 Task: Create new invoice with Date Opened :30-Apr-23, Select Customer: Nori Sushi, Terms: Payment Term 2. Make invoice entry for item-1 with Date: 30-Apr-23, Description: Oreo Cookies King Size_x000D_
, Action: Material, Income Account: Income:Sales, Quantity: 2, Unit Price: 9.4, Discount $: 0.98. Make entry for item-2 with Date: 30-Apr-23, Description: Grandma's Peanut Butter Cookie_x000D_
, Action: Material, Income Account: Income:Sales, Quantity: 1, Unit Price: 9.4, Discount $: 1.98. Make entry for item-3 with Date: 30-Apr-23, Description: Apothic Blend, Action: Material, Income Account: Income:Sales, Quantity: 1, Unit Price: 10.4, Discount $: 2.48. Write Notes: 'Looking forward to serving you again.'. Post Invoice with Post Date: 30-Apr-23, Post to Accounts: Assets:Accounts Receivable. Pay / Process Payment with Transaction Date: 15-May-23, Amount: 33.16, Transfer Account: Checking Account. Print Invoice, display notes by going to Option, then go to Display Tab and check 'Invoice Notes'.
Action: Mouse pressed left at (163, 34)
Screenshot: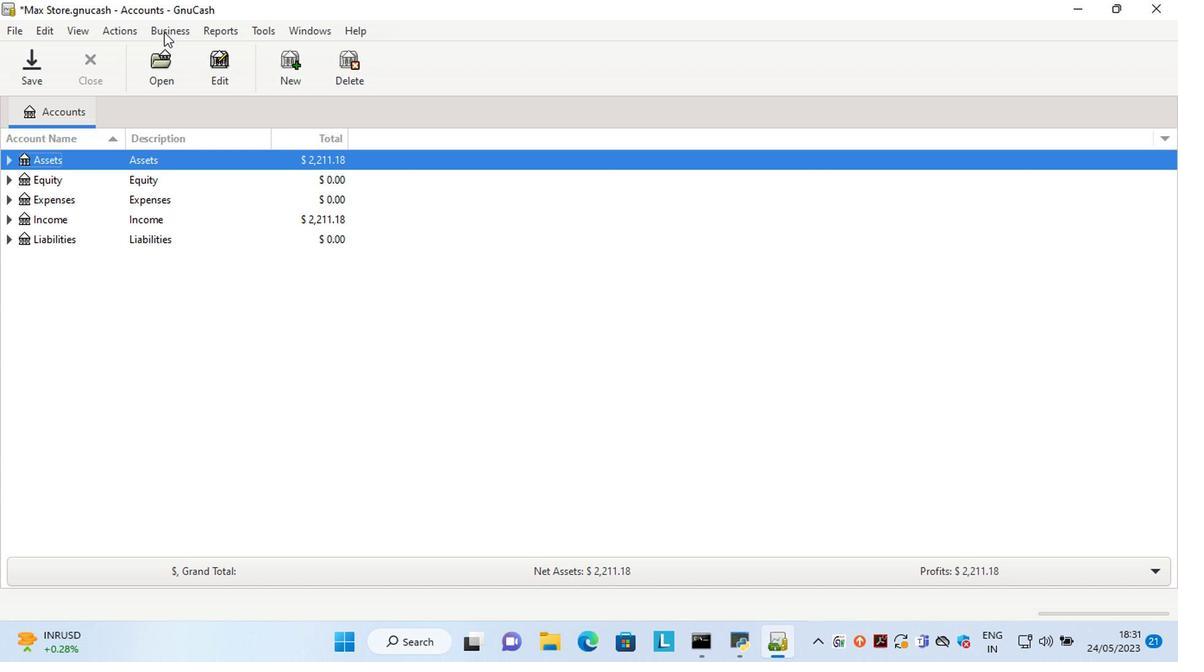 
Action: Mouse moved to (366, 117)
Screenshot: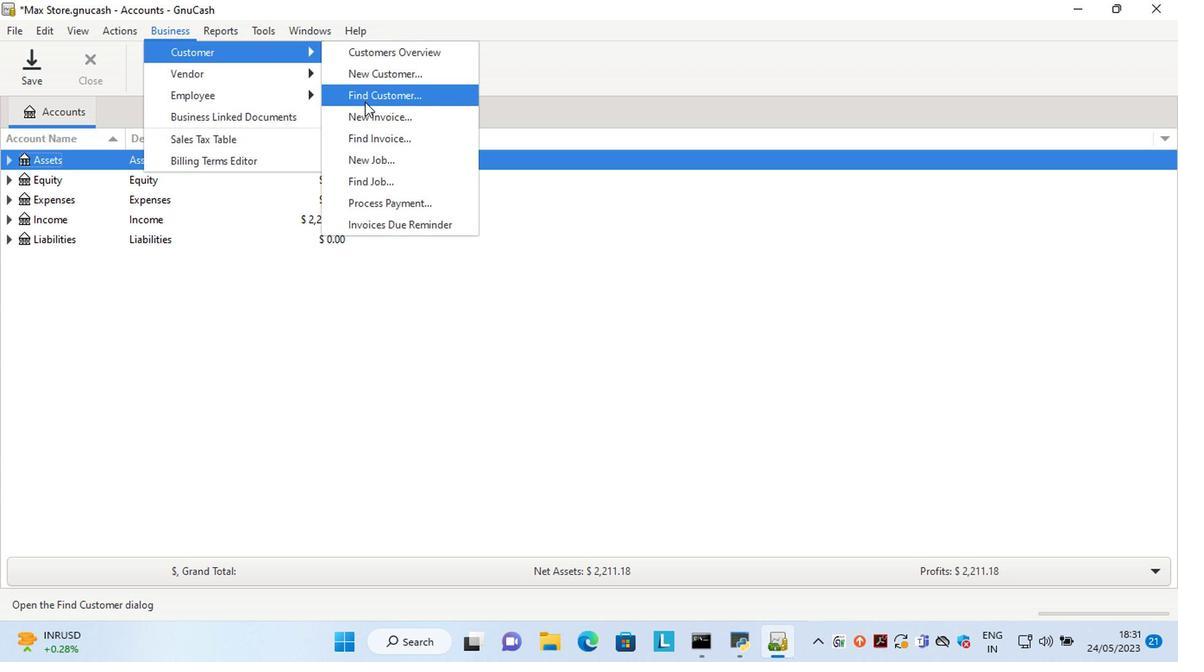 
Action: Mouse pressed left at (366, 117)
Screenshot: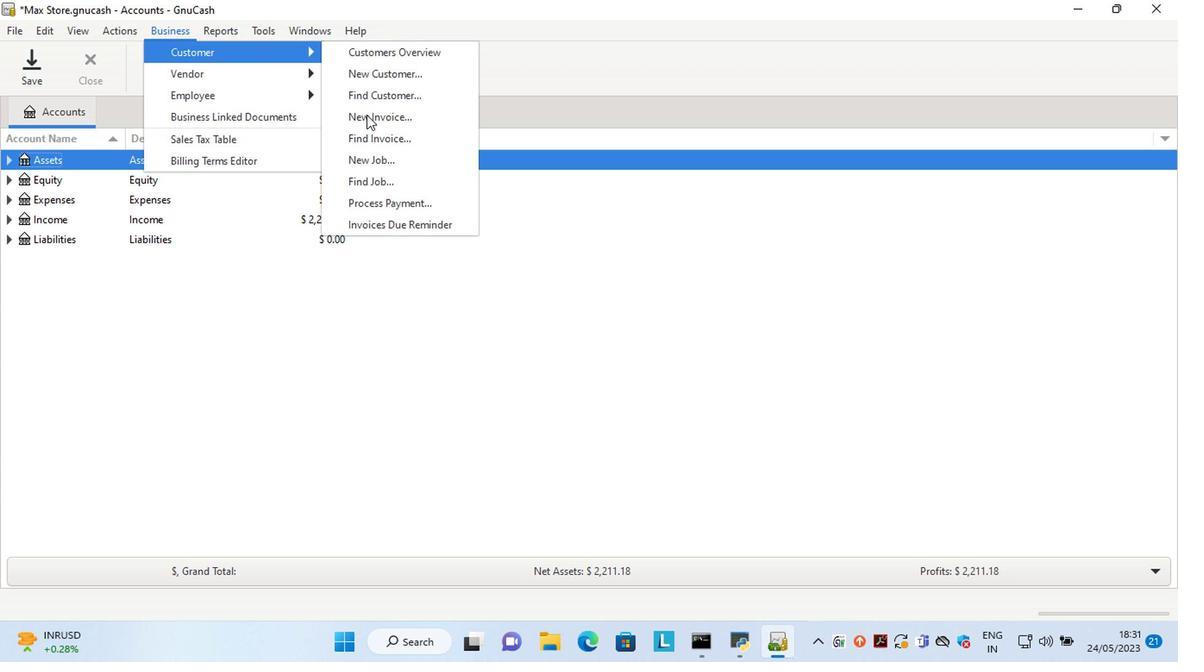 
Action: Mouse moved to (632, 267)
Screenshot: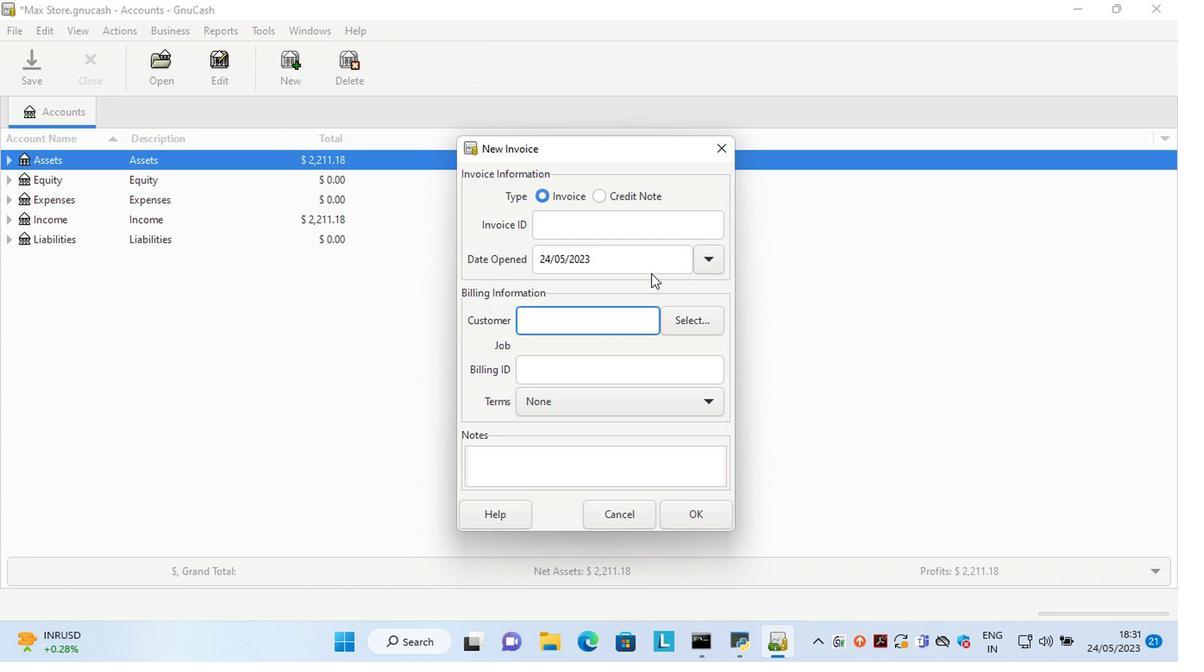 
Action: Mouse pressed left at (632, 267)
Screenshot: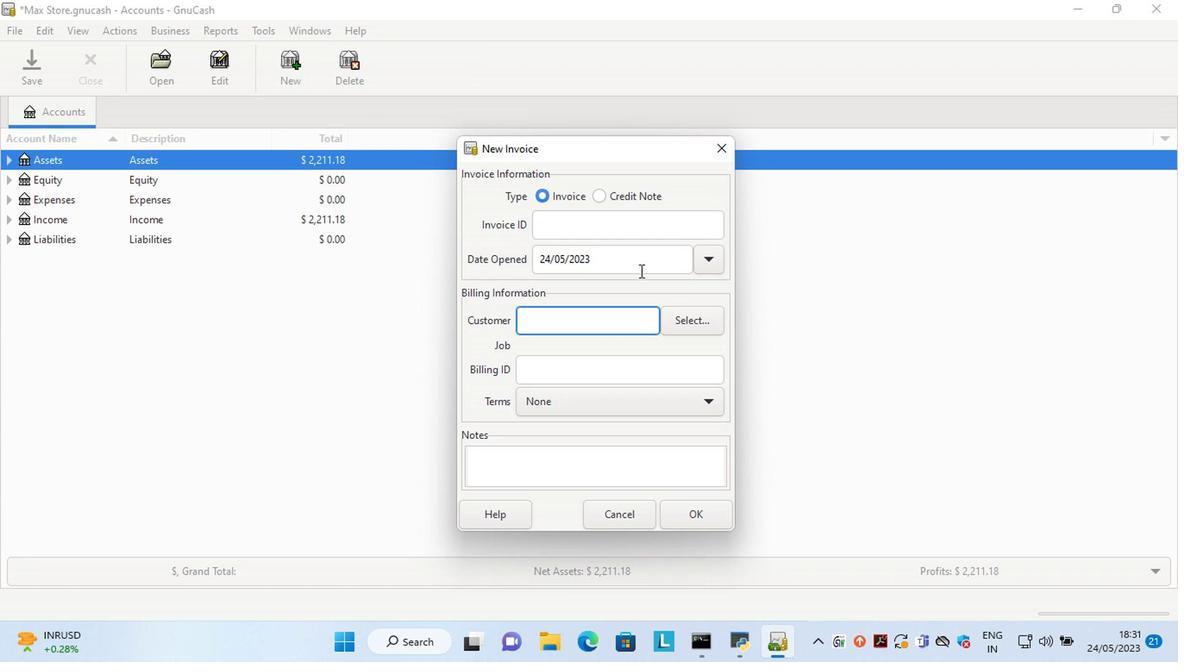 
Action: Key pressed <Key.left><Key.left><Key.left><Key.left><Key.left><Key.left><Key.left><Key.left><Key.left><Key.left><Key.left><Key.delete><Key.delete>30<Key.right><Key.right><Key.delete>4
Screenshot: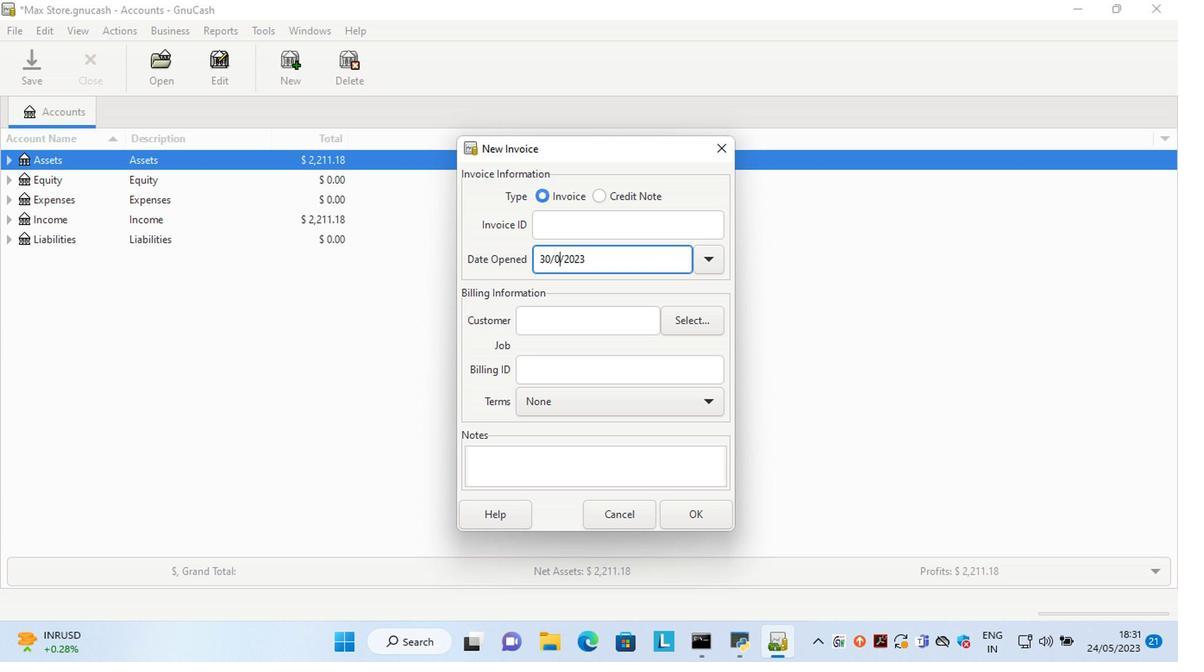 
Action: Mouse moved to (692, 324)
Screenshot: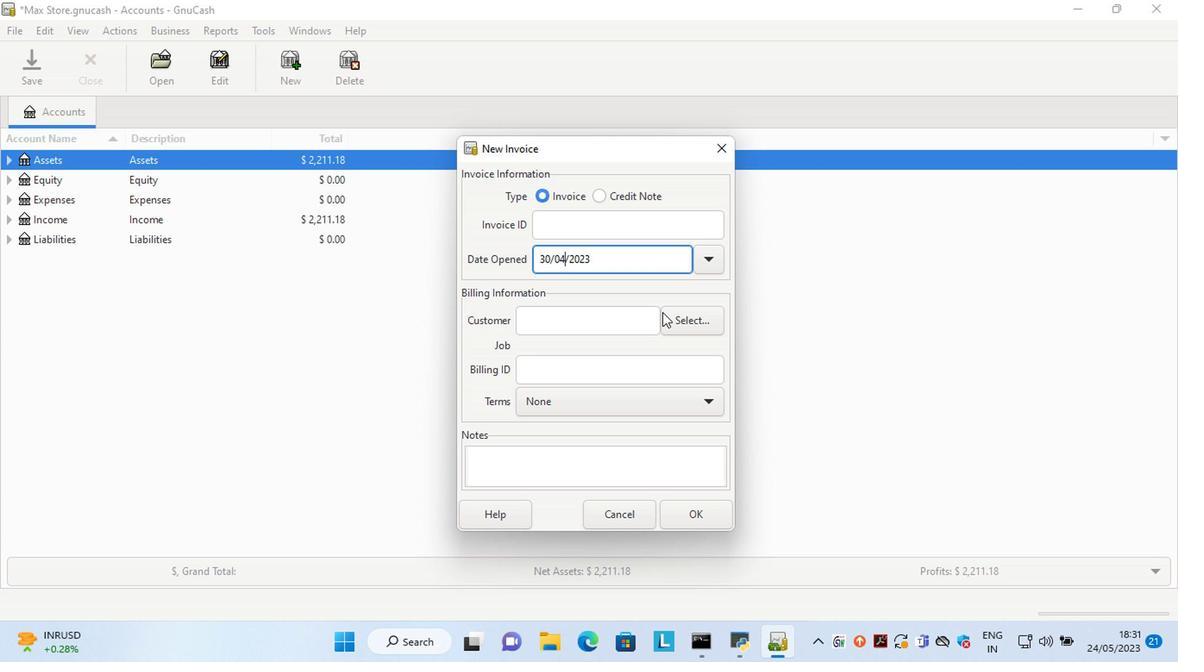
Action: Mouse pressed left at (692, 324)
Screenshot: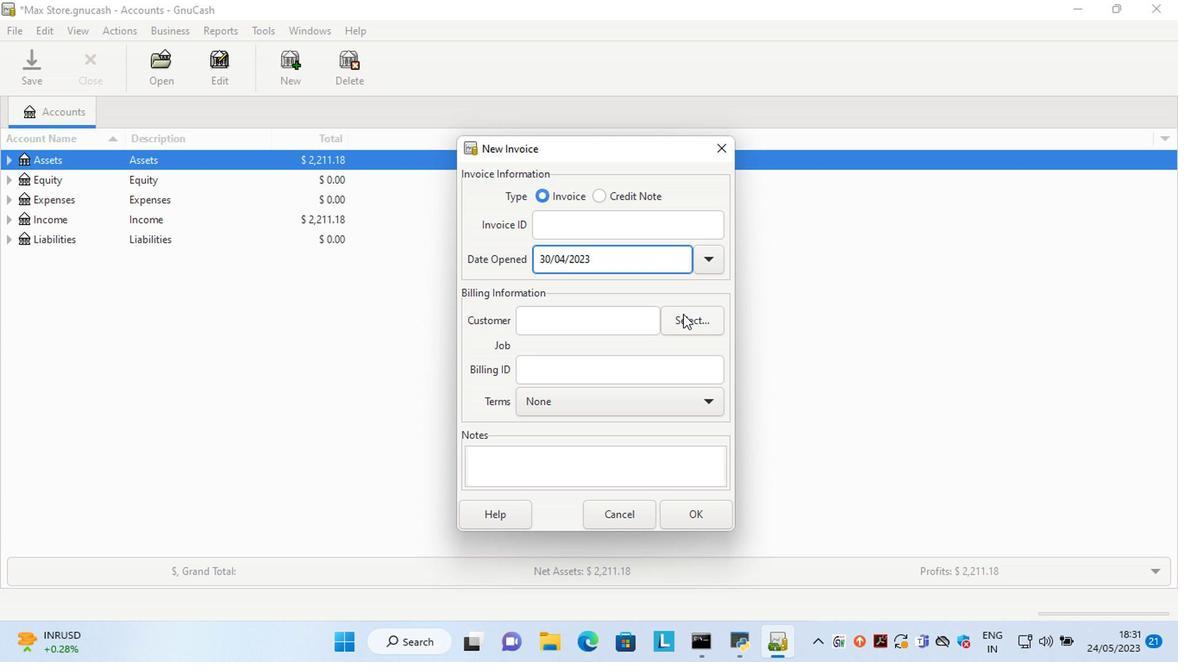 
Action: Mouse moved to (611, 300)
Screenshot: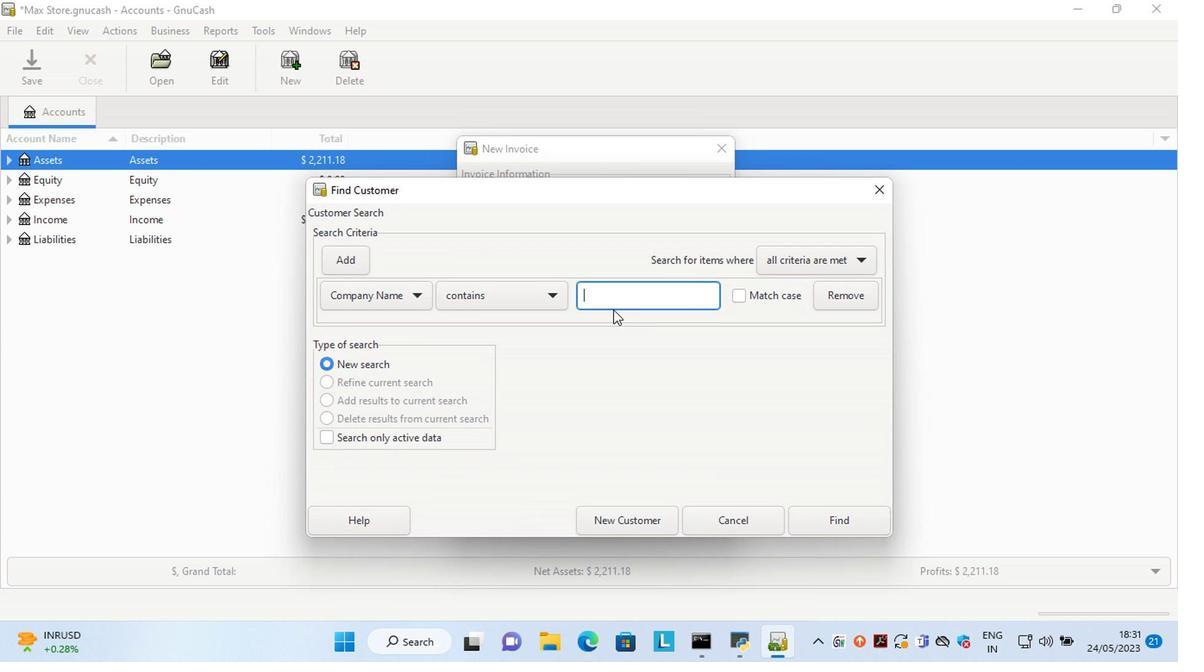 
Action: Mouse pressed left at (611, 300)
Screenshot: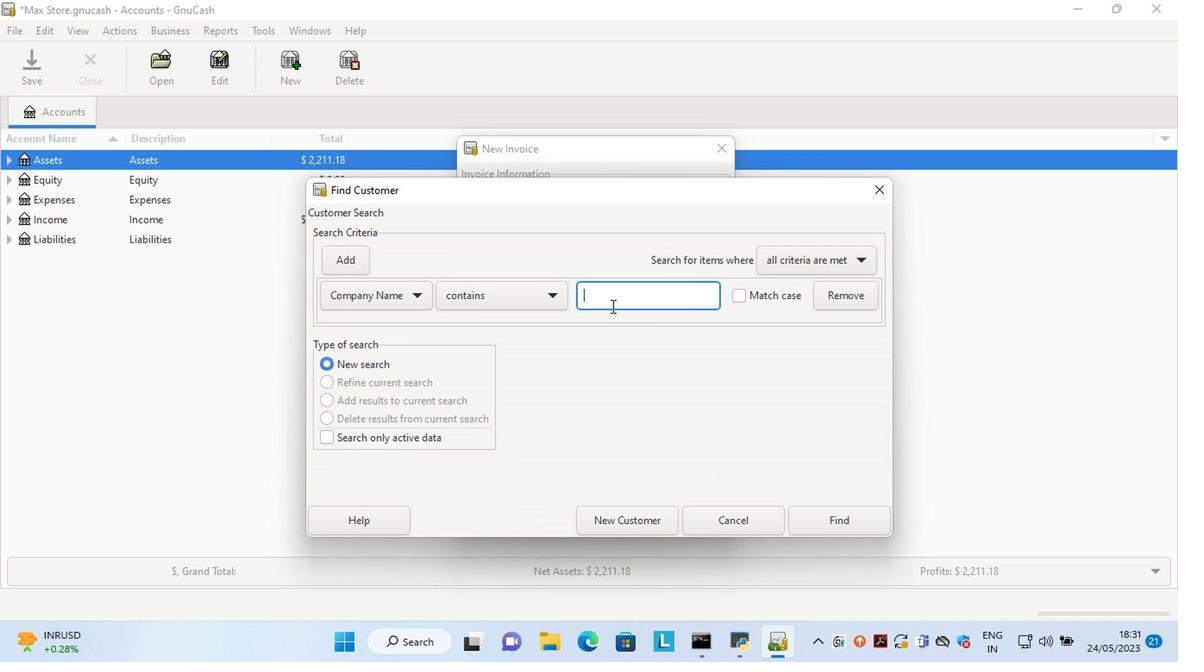 
Action: Key pressed <Key.shift>Nori<Key.space><Key.shift>Sushi
Screenshot: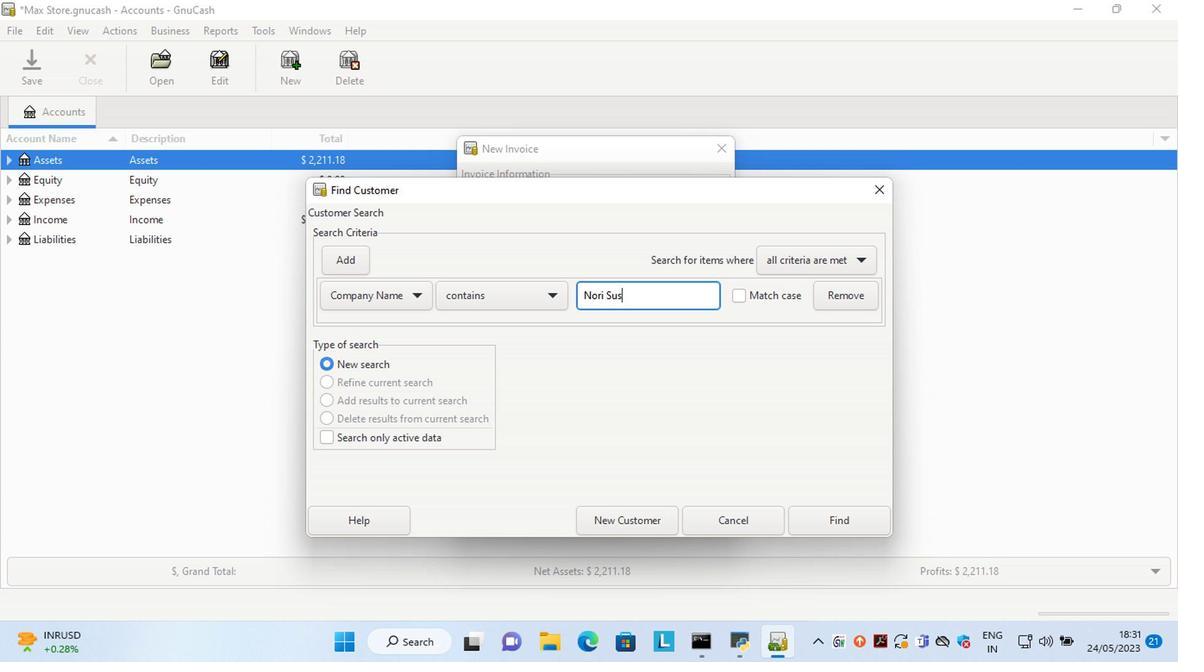 
Action: Mouse moved to (836, 518)
Screenshot: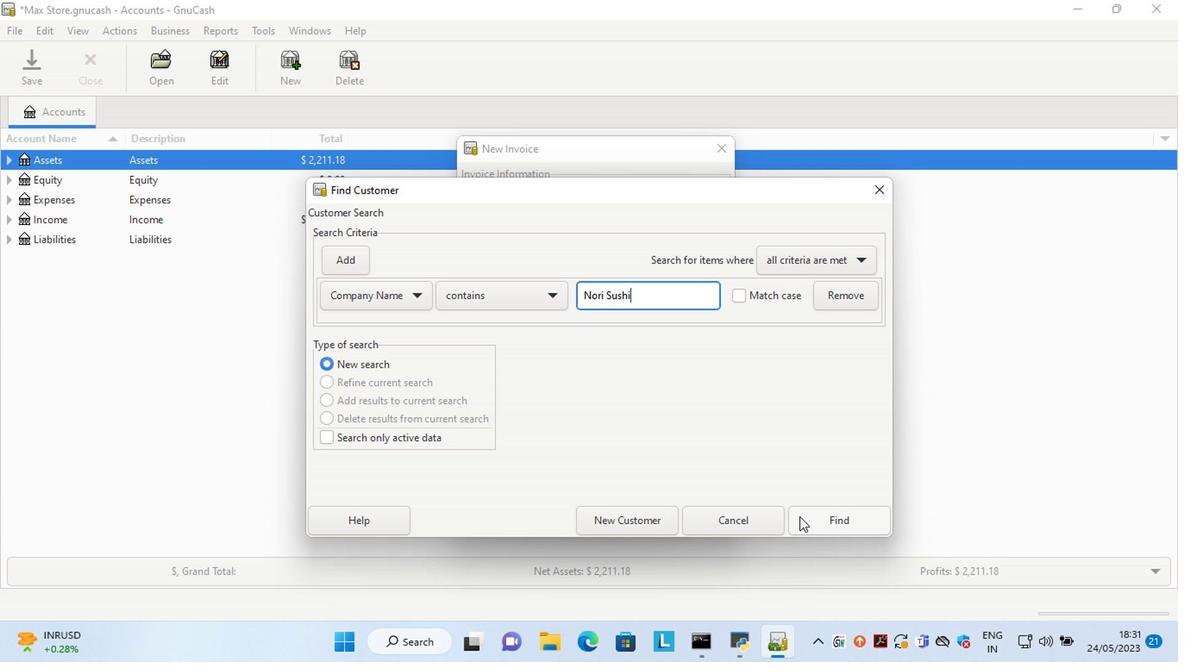 
Action: Mouse pressed left at (836, 518)
Screenshot: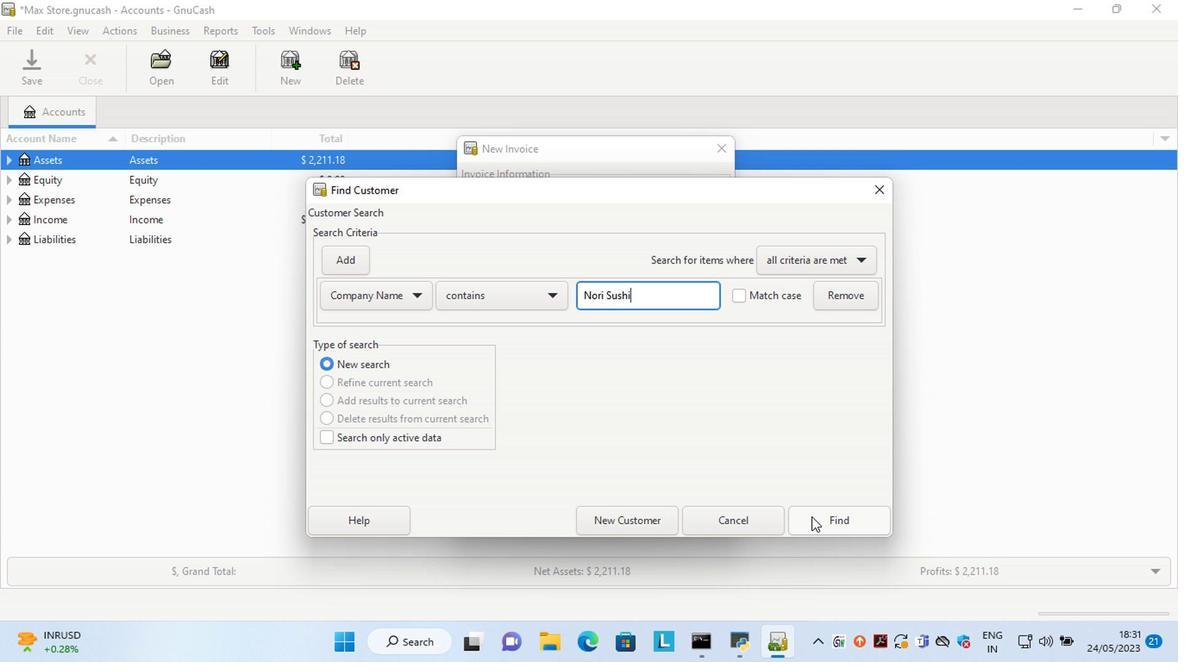 
Action: Mouse moved to (584, 349)
Screenshot: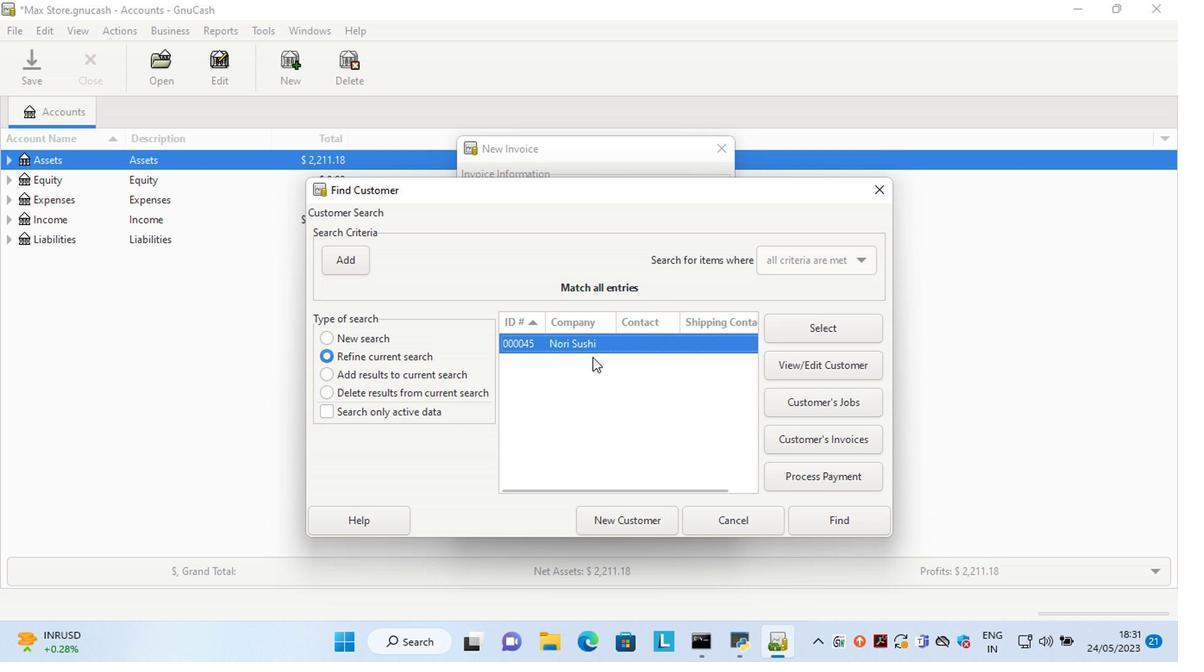 
Action: Mouse pressed left at (584, 349)
Screenshot: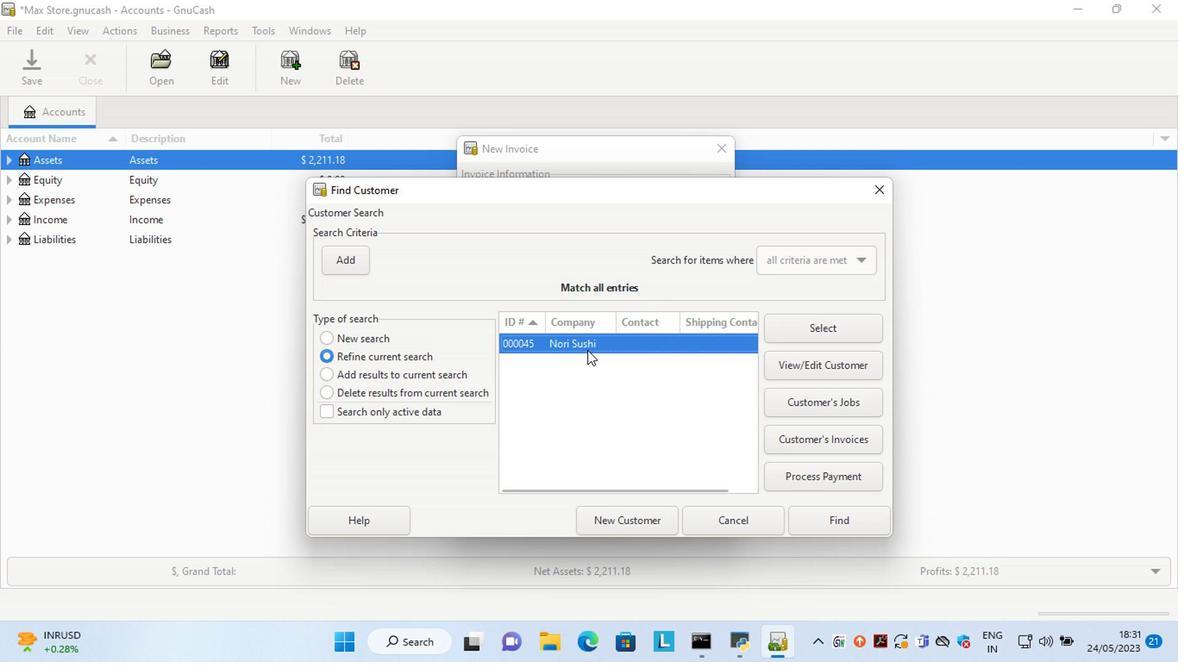 
Action: Mouse pressed left at (584, 349)
Screenshot: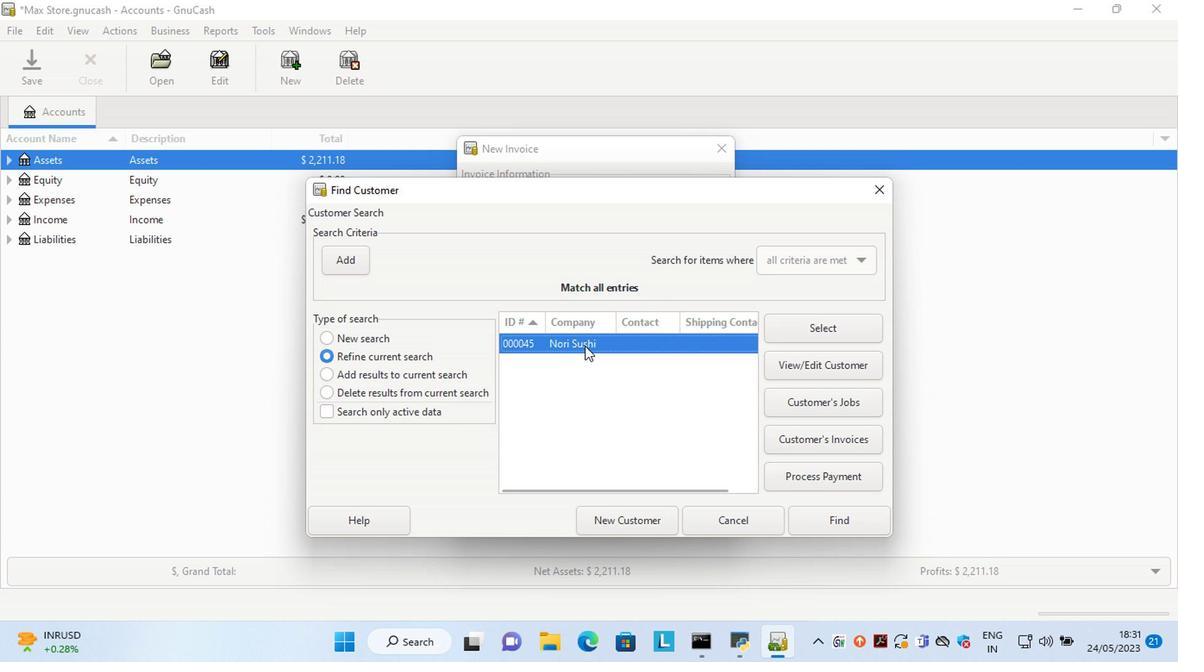 
Action: Mouse moved to (607, 413)
Screenshot: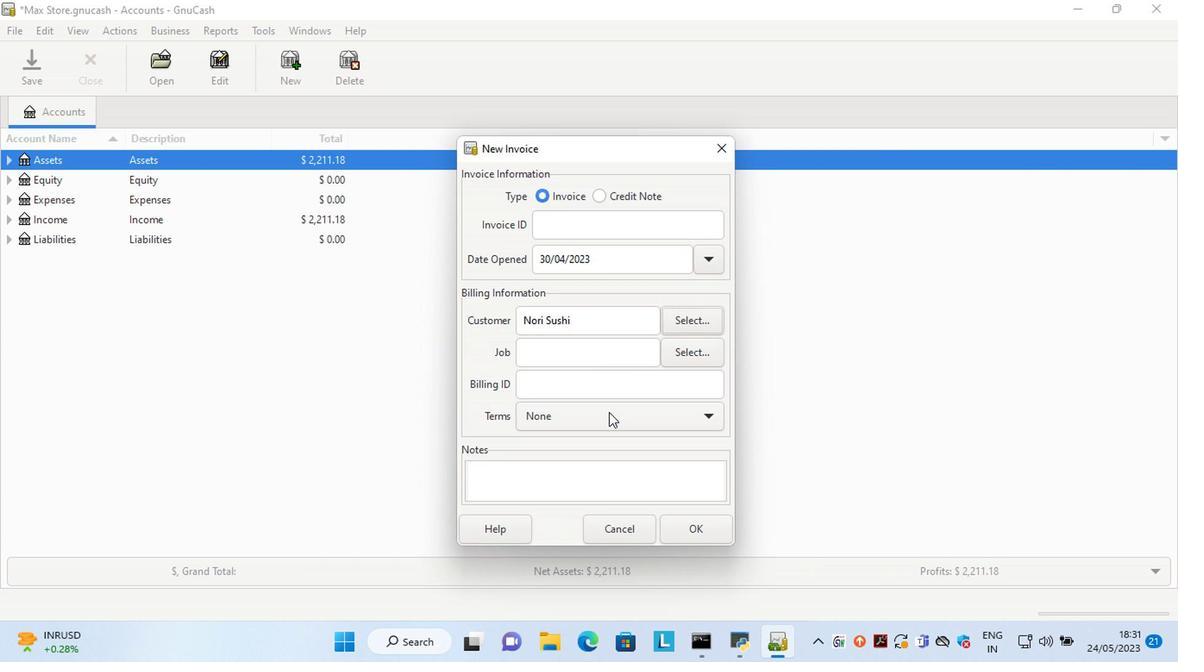 
Action: Mouse pressed left at (607, 413)
Screenshot: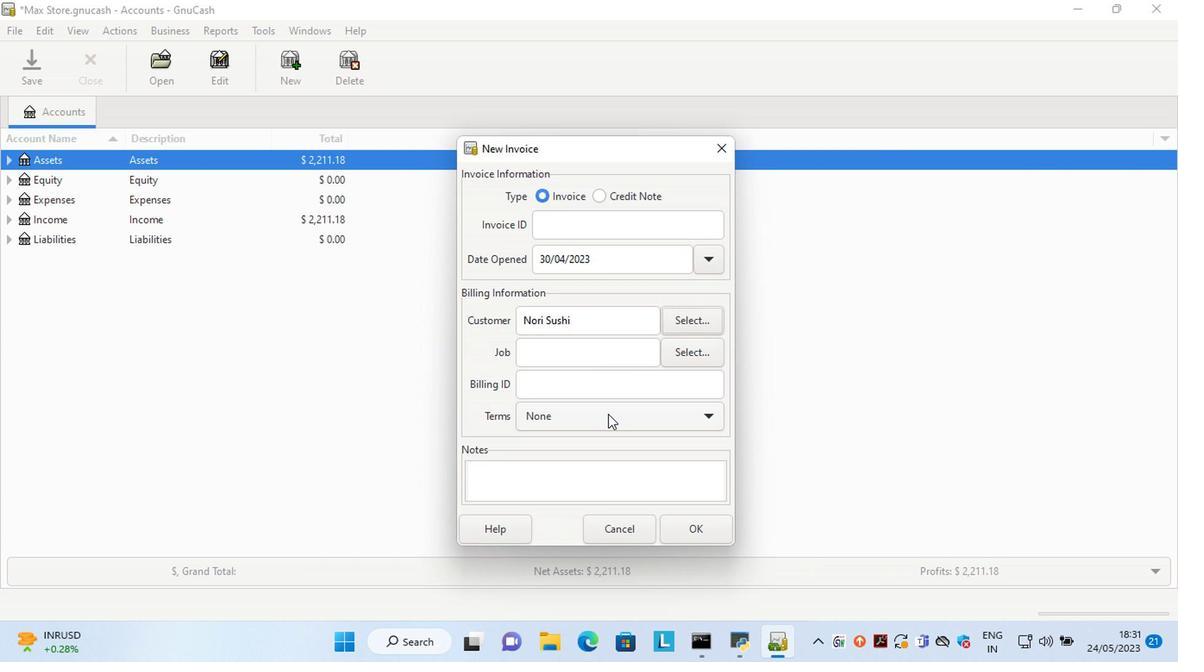 
Action: Mouse moved to (577, 475)
Screenshot: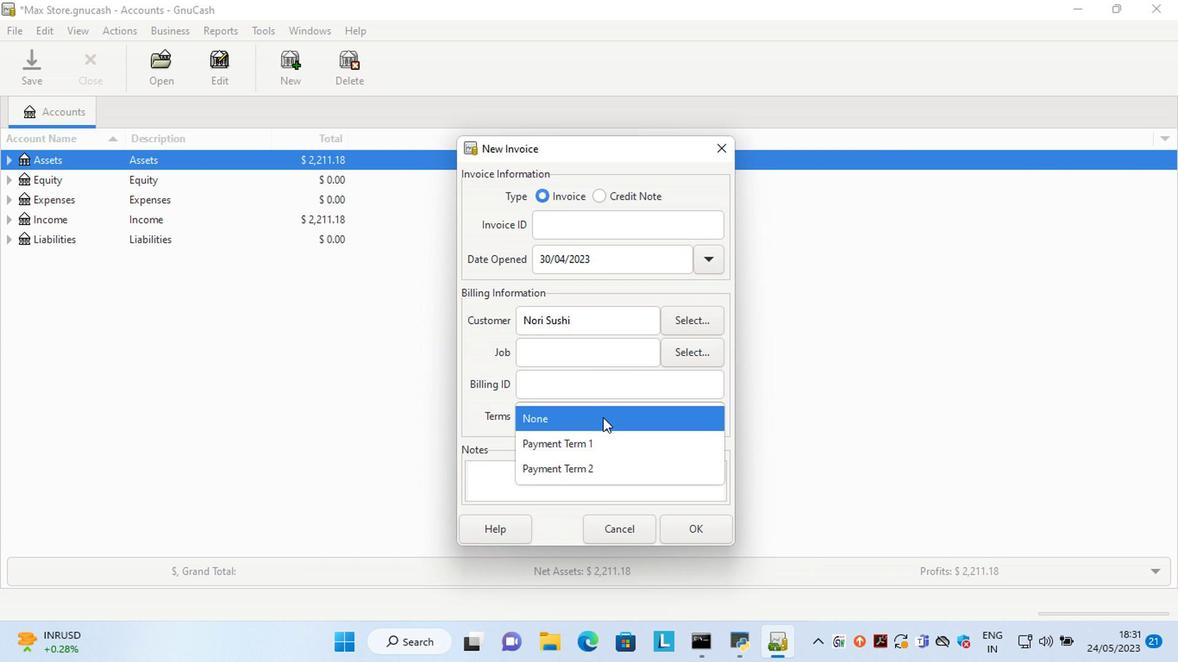 
Action: Mouse pressed left at (577, 475)
Screenshot: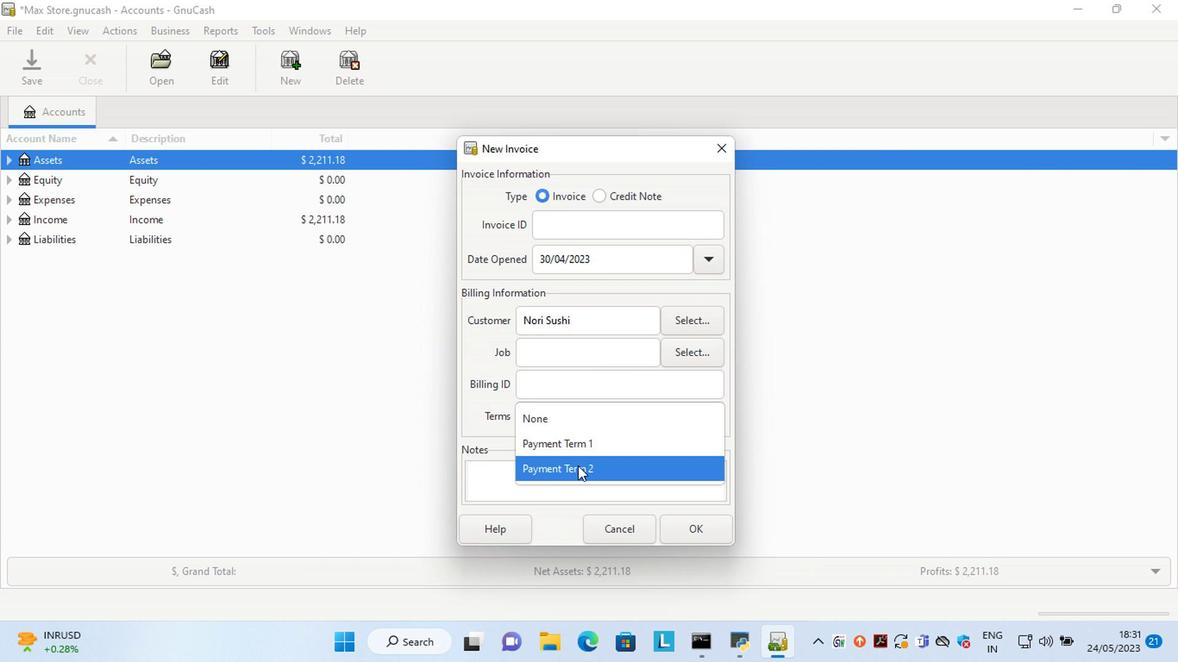 
Action: Mouse moved to (694, 527)
Screenshot: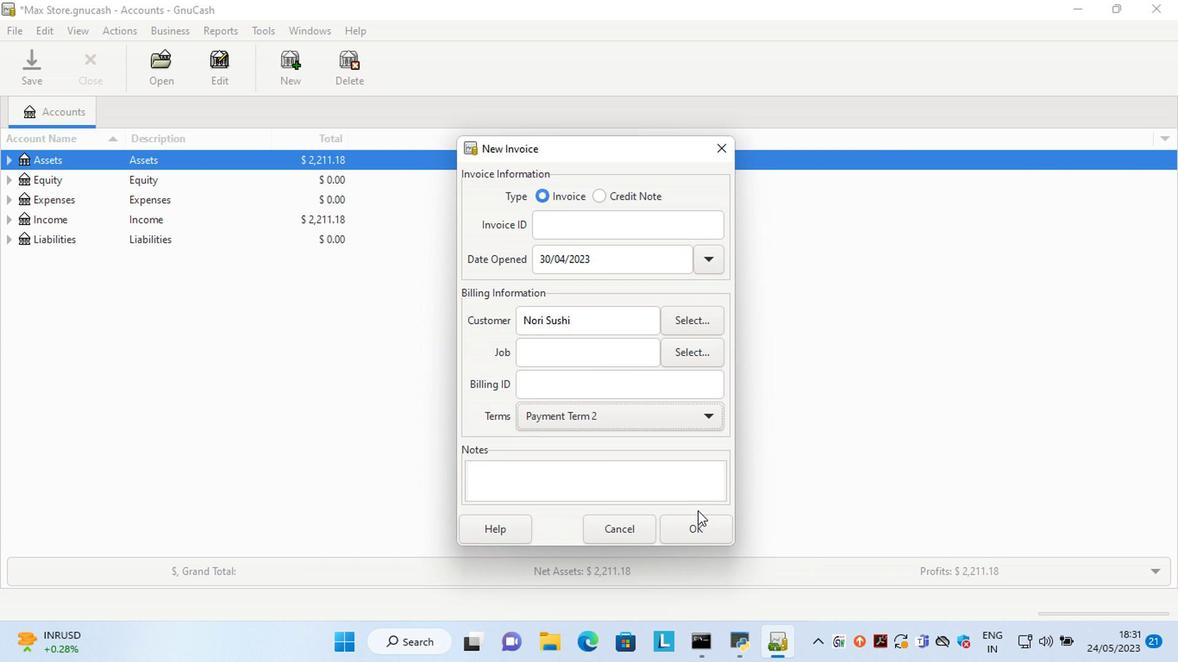 
Action: Mouse pressed left at (694, 527)
Screenshot: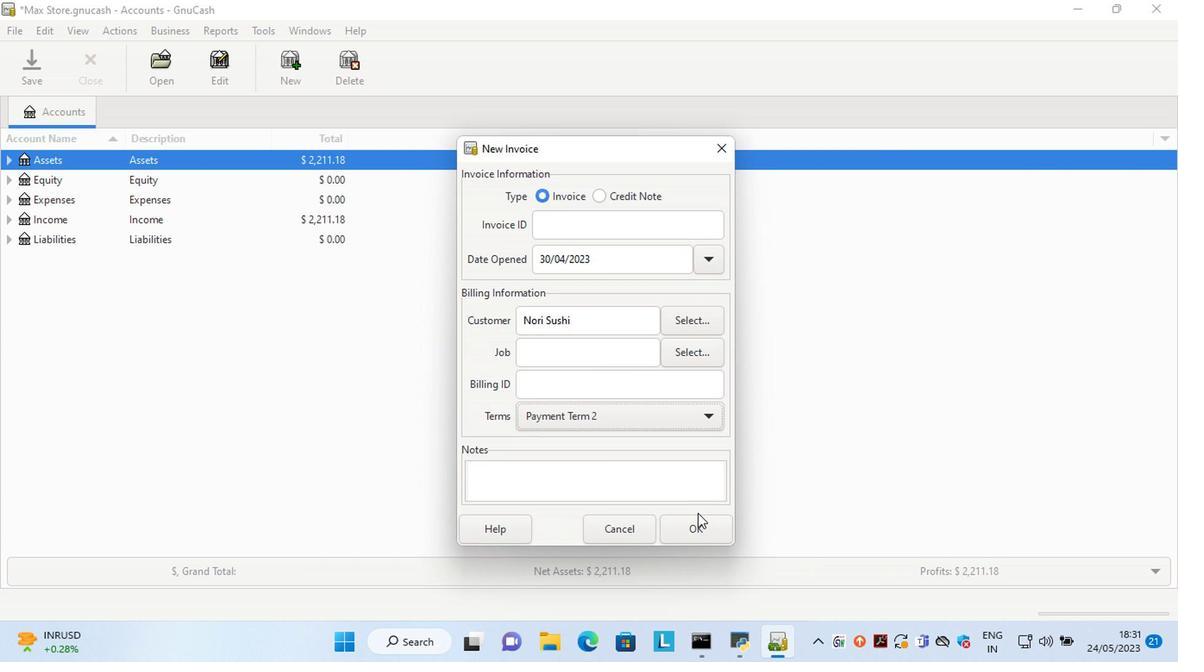 
Action: Mouse moved to (454, 551)
Screenshot: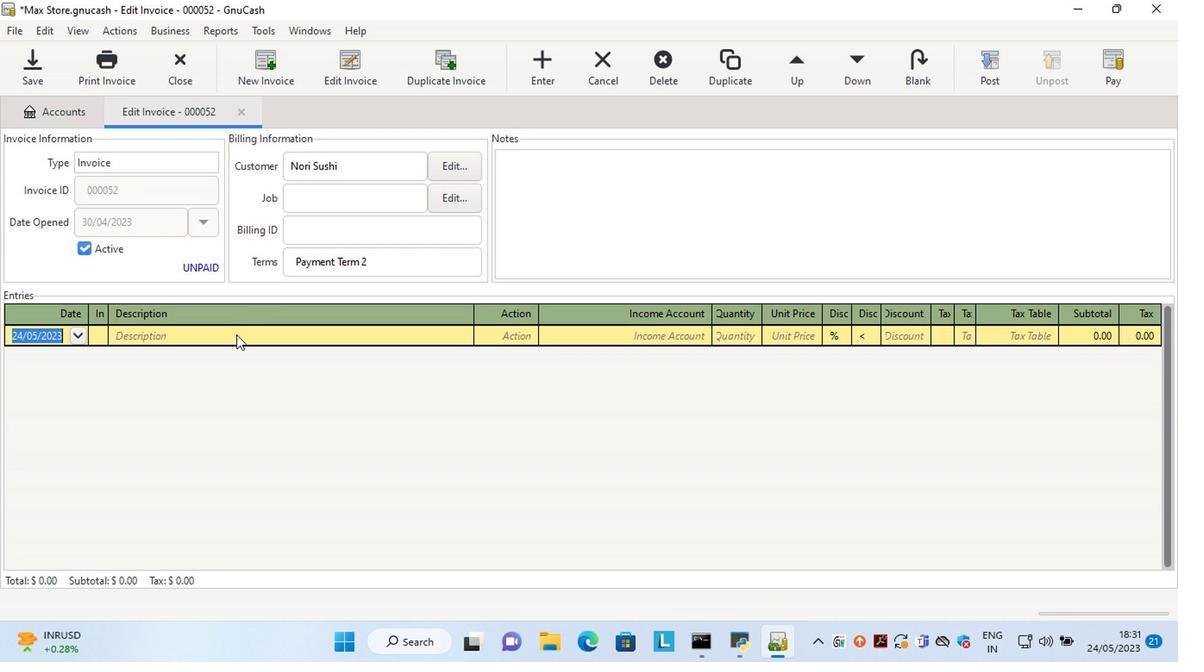 
Action: Key pressed <Key.left><Key.left><Key.left><Key.delete><Key.delete>30<Key.right><Key.right><Key.delete>4<Key.tab><Key.shift>Oreo<Key.space><Key.shift>Cookies<Key.space><Key.shift>King<Key.space><Key.shift><Key.shift><Key.shift><Key.shift><Key.shift><Key.shift><Key.shift><Key.shift><Key.shift><Key.shift><Key.shift><Key.shift><Key.shift><Key.shift><Key.shift><Key.shift><Key.shift><Key.shift>Size<Key.tab>ma<Key.tab>sale<Key.tab>2<Key.tab>9.4<Key.tab>
Screenshot: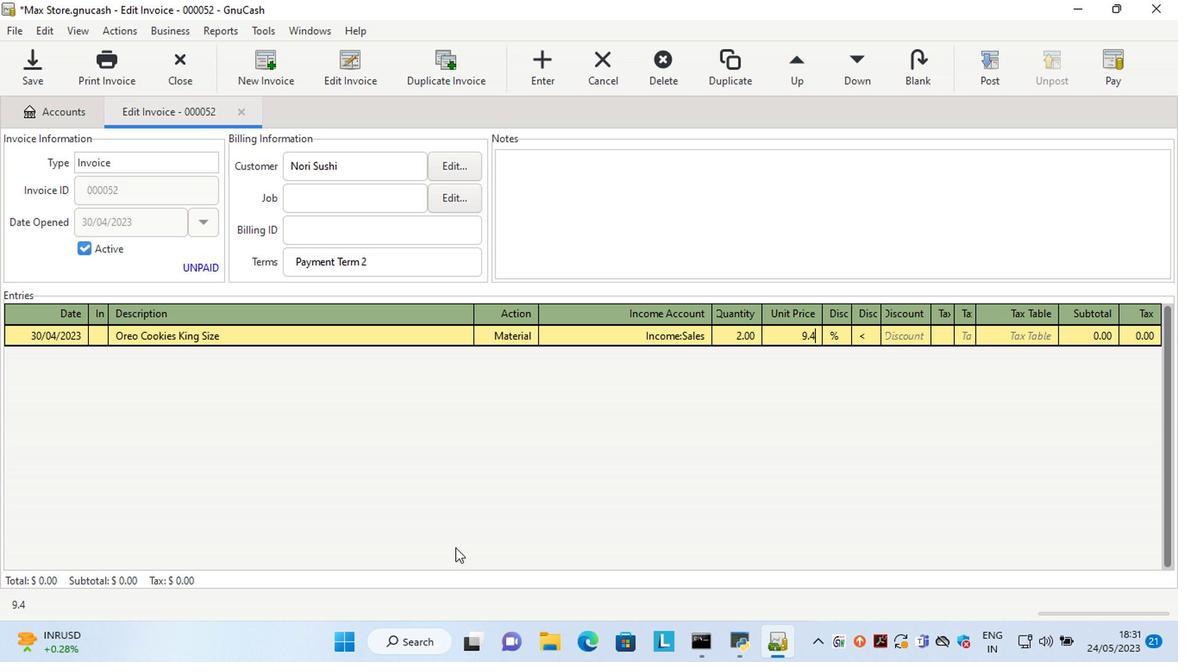
Action: Mouse moved to (844, 341)
Screenshot: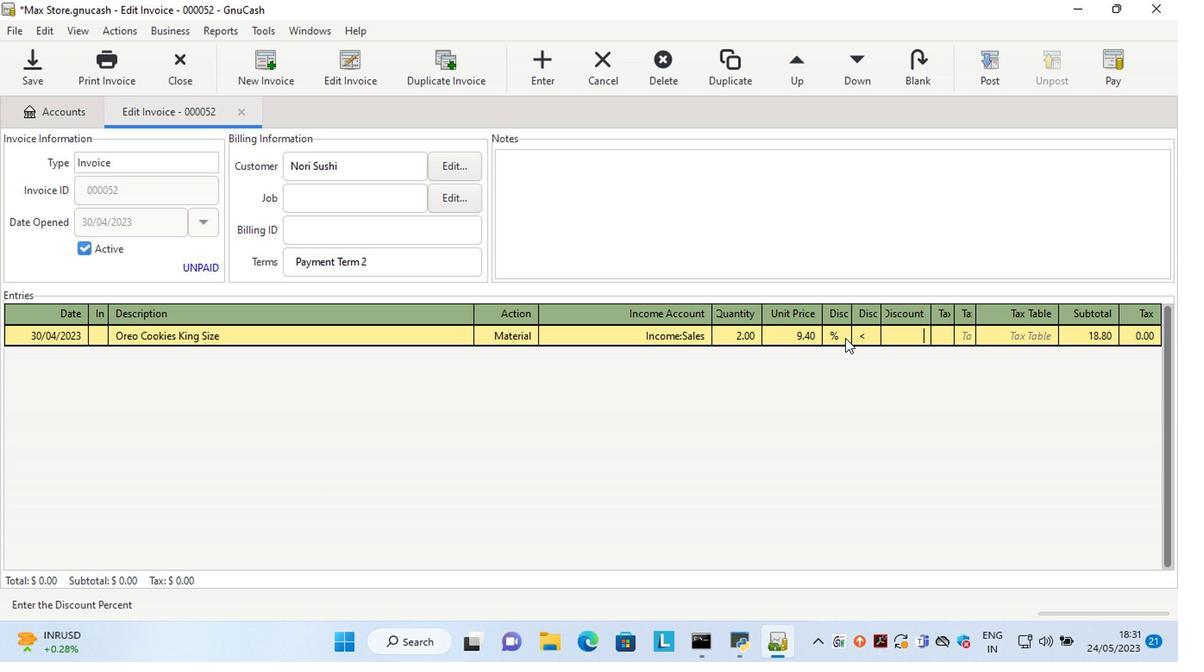 
Action: Mouse pressed left at (844, 341)
Screenshot: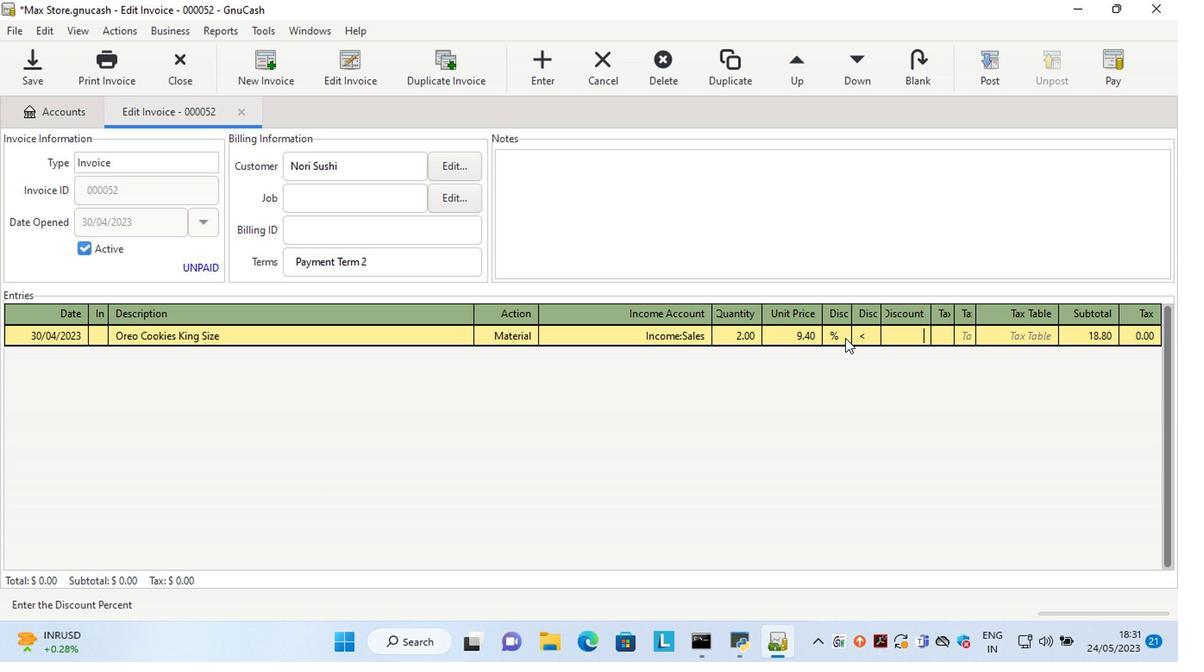 
Action: Mouse moved to (862, 337)
Screenshot: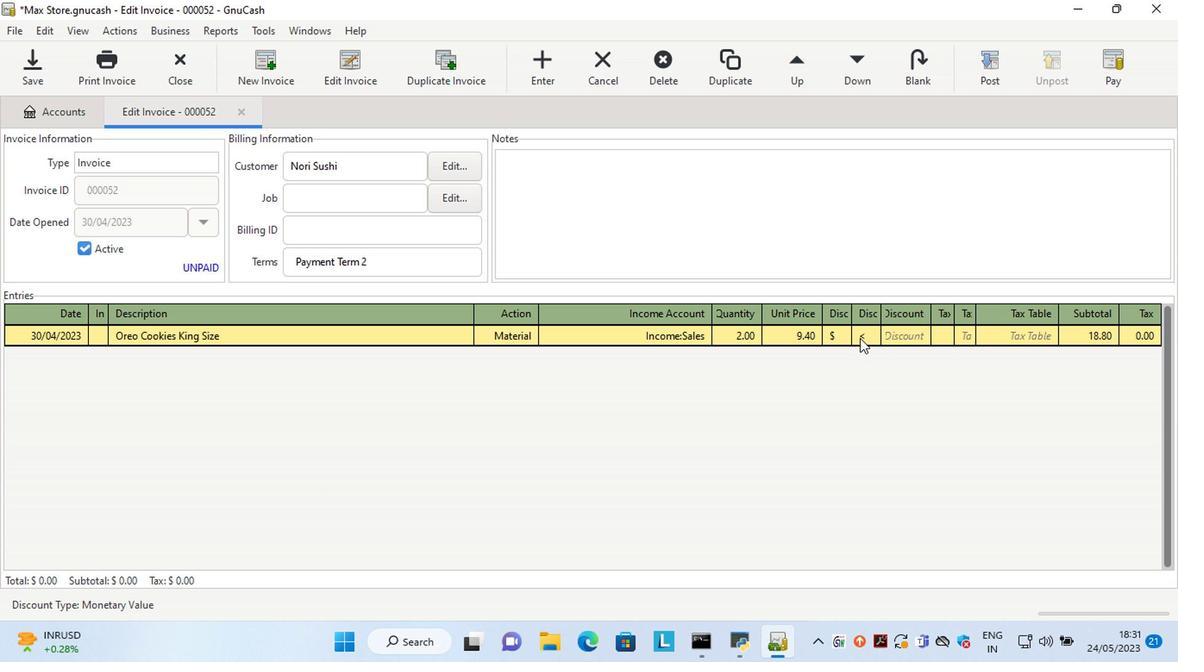 
Action: Mouse pressed left at (862, 337)
Screenshot: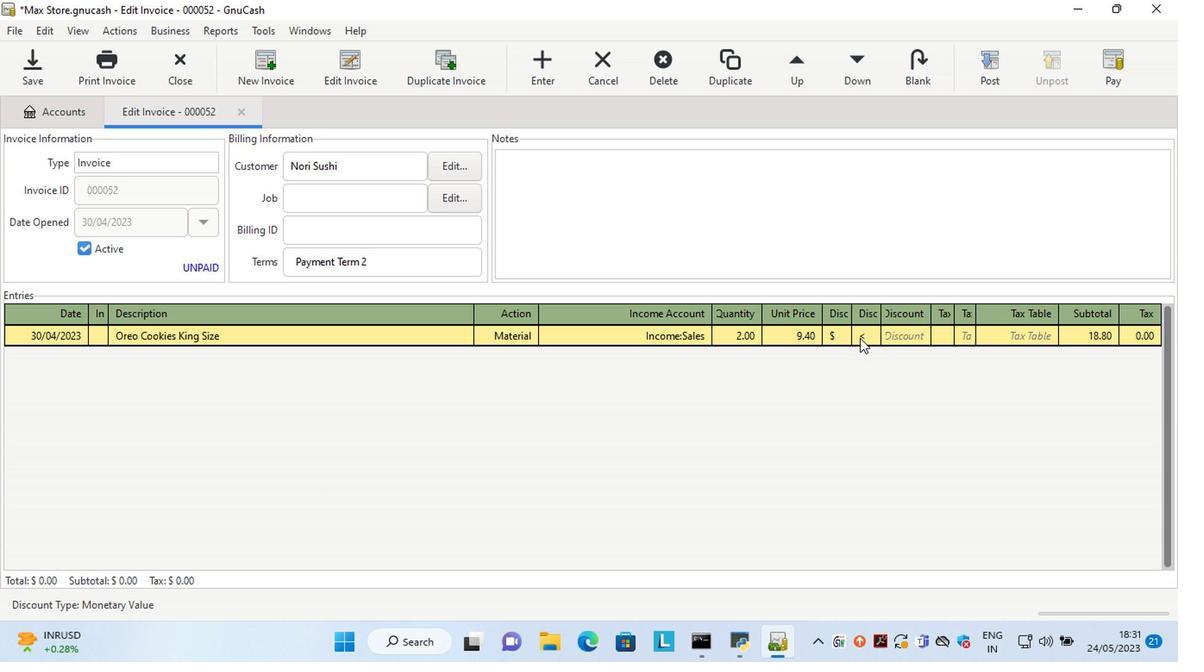 
Action: Mouse moved to (905, 339)
Screenshot: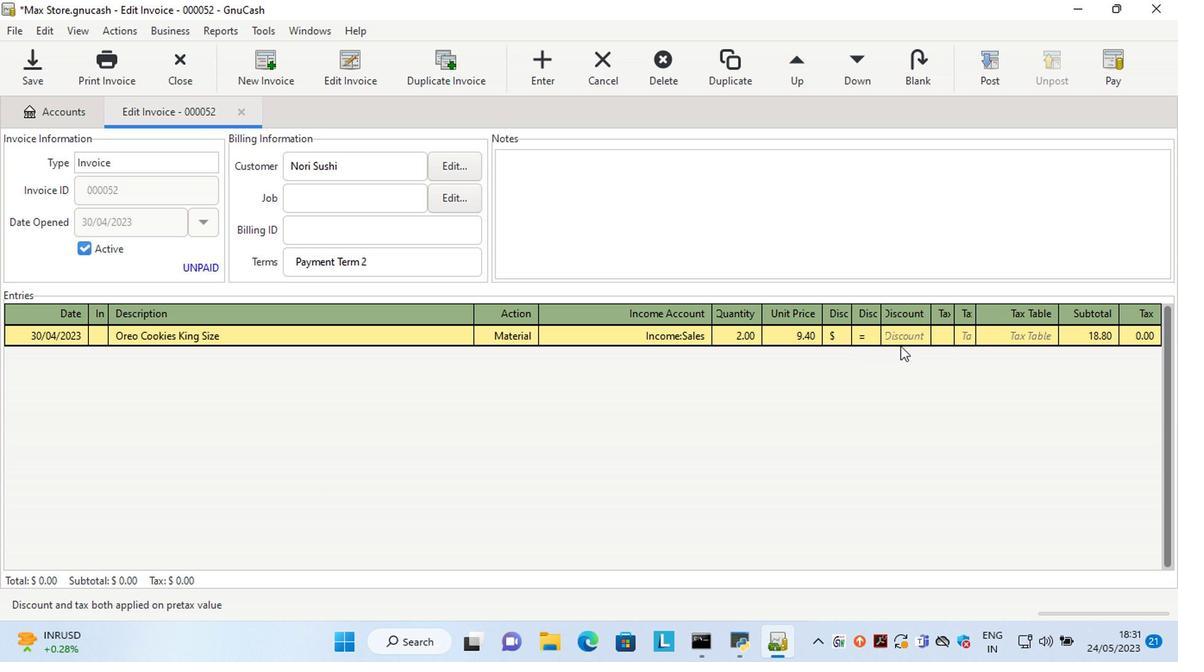 
Action: Mouse pressed left at (905, 339)
Screenshot: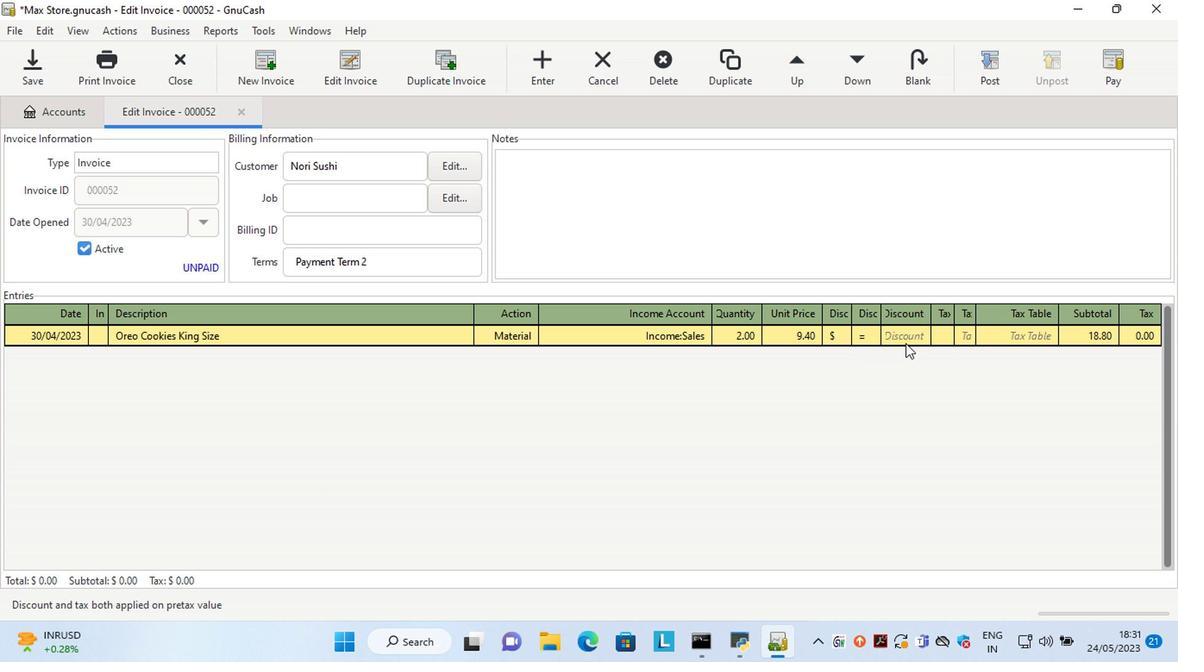 
Action: Key pressed .98<Key.tab><Key.tab><Key.shift>Grandma's<Key.space><Key.shift>Peanut<Key.space><Key.shift>Butter<Key.space><Key.shift>Cookie<Key.tab>ma<Key.tab>sale<Key.tab>1<Key.tab>9.4<Key.tab>
Screenshot: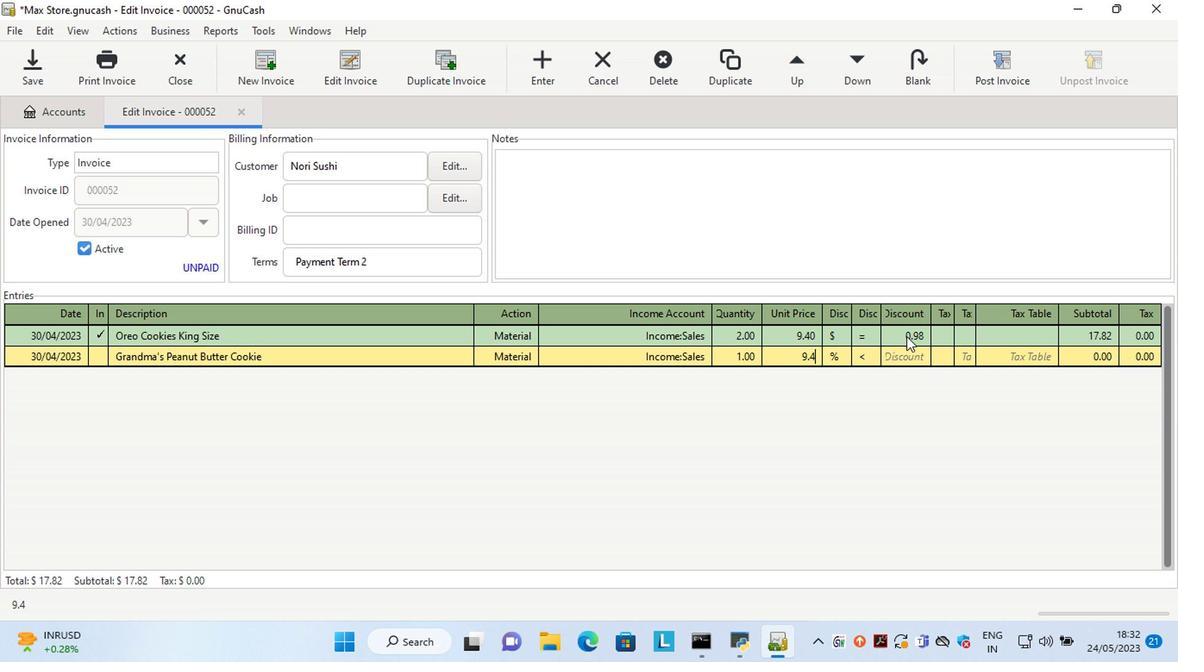 
Action: Mouse moved to (835, 356)
Screenshot: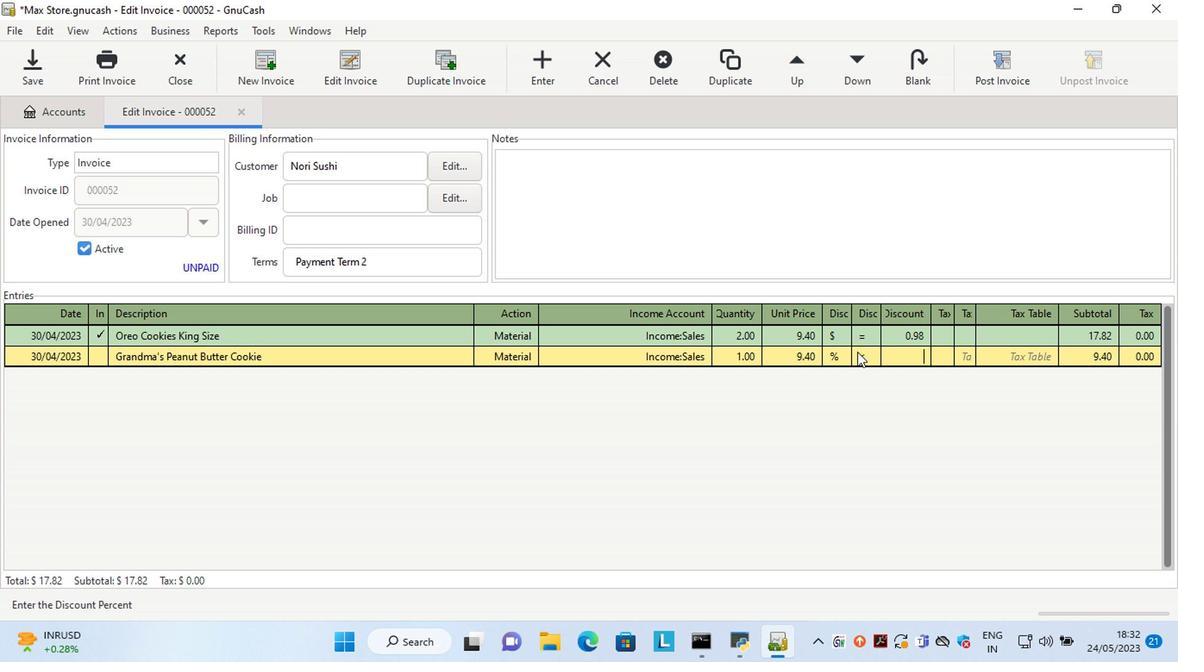 
Action: Mouse pressed left at (835, 356)
Screenshot: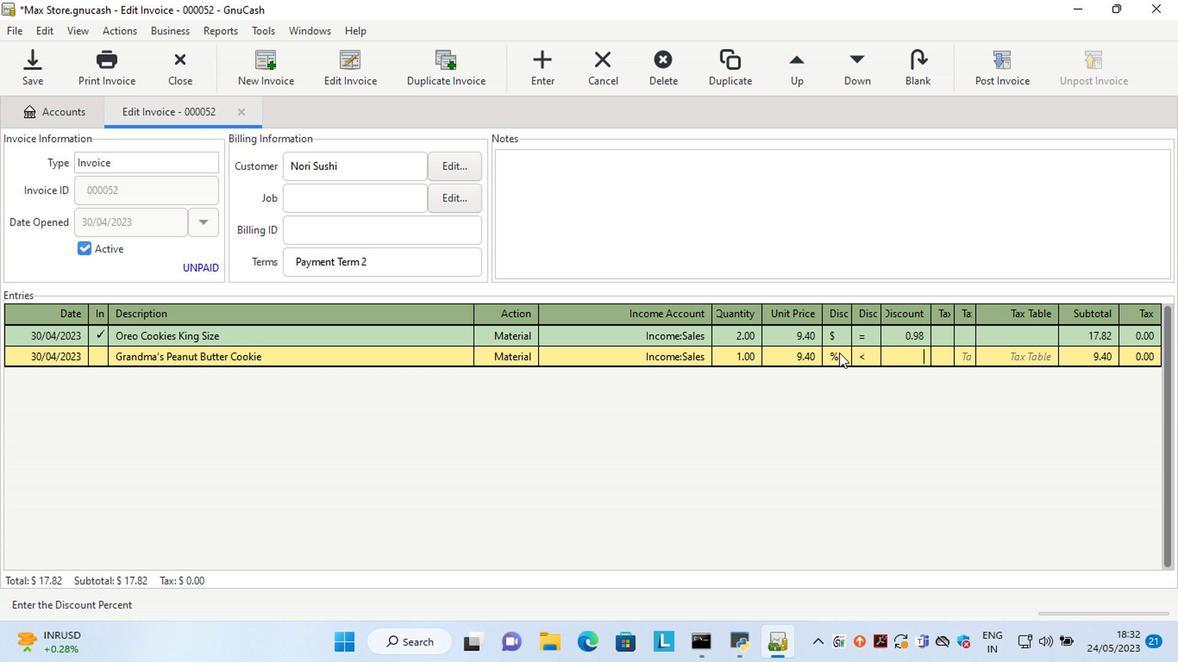 
Action: Mouse moved to (862, 358)
Screenshot: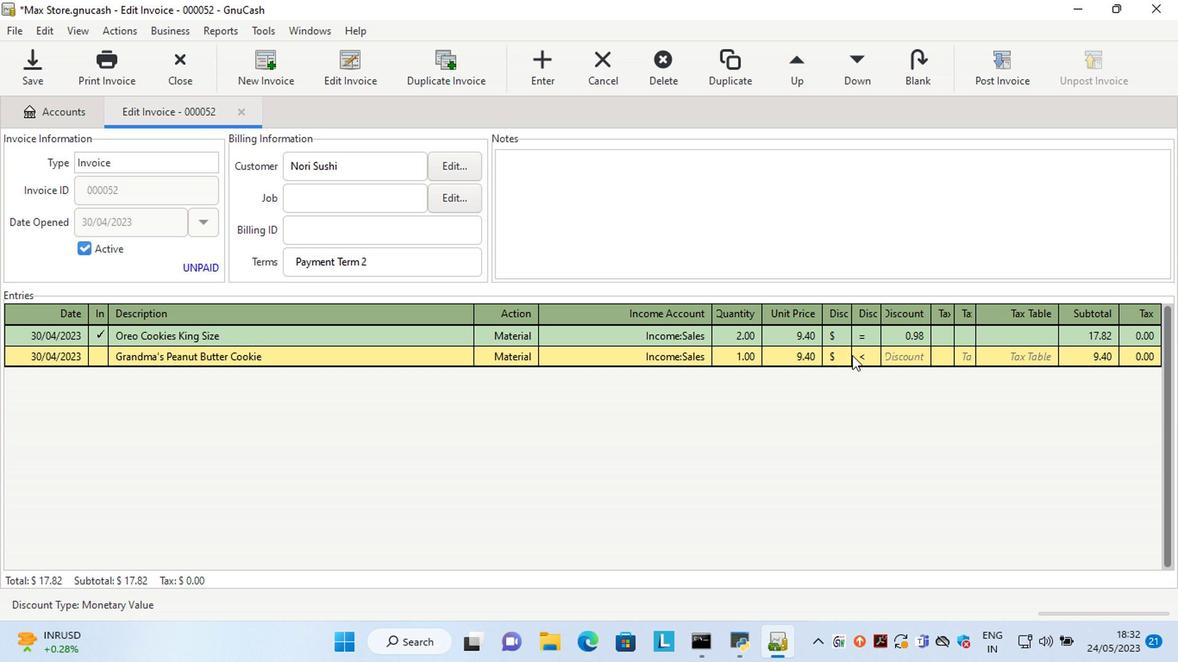 
Action: Mouse pressed left at (862, 358)
Screenshot: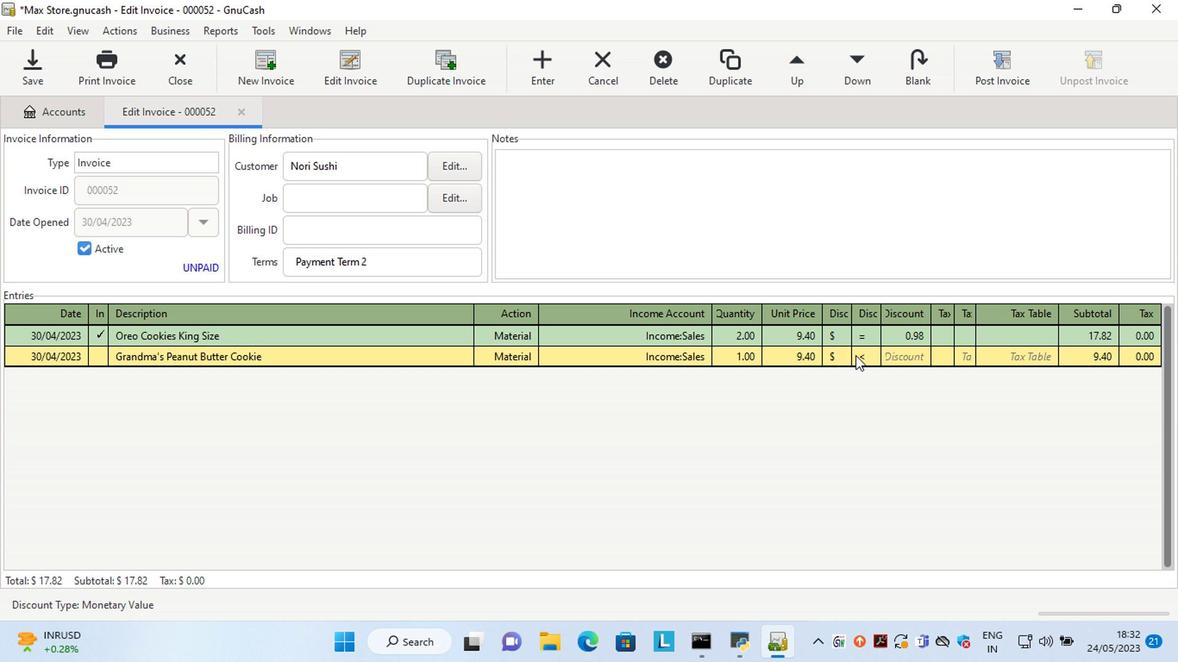 
Action: Mouse moved to (891, 357)
Screenshot: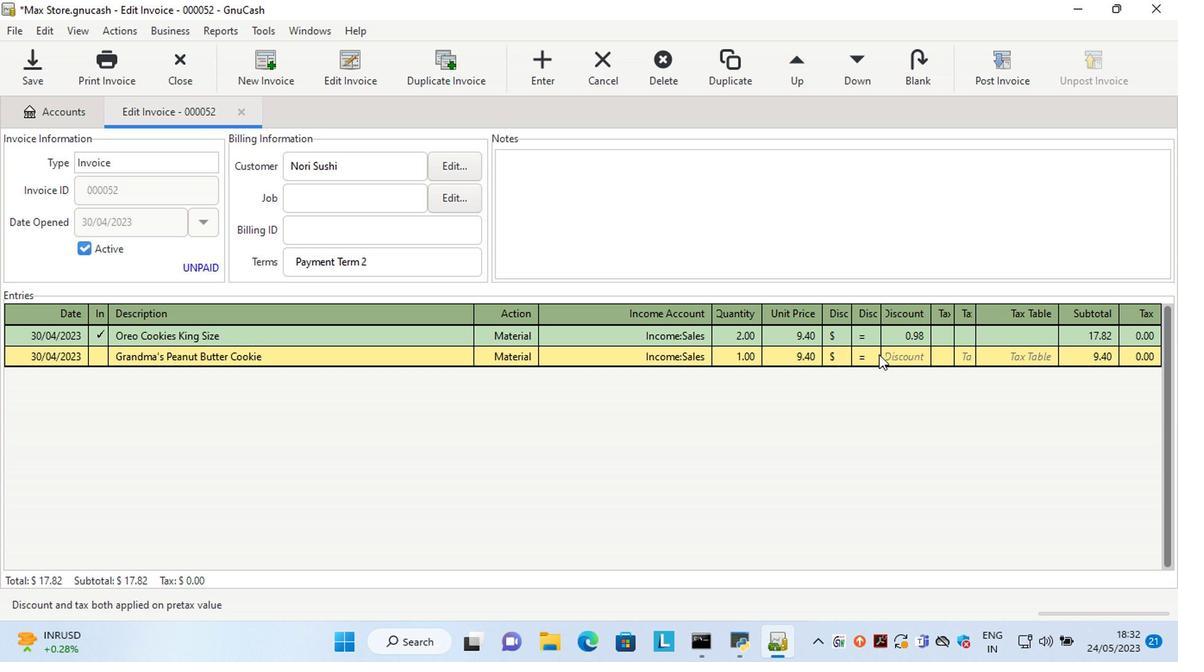 
Action: Mouse pressed left at (891, 357)
Screenshot: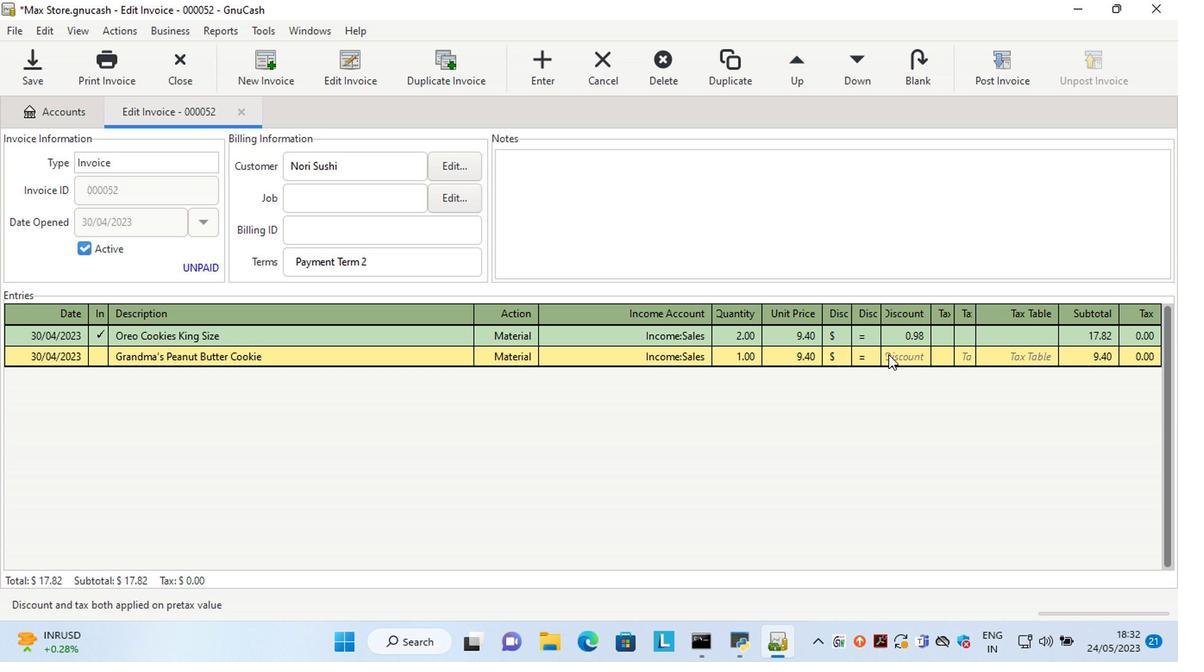 
Action: Key pressed 1.98
Screenshot: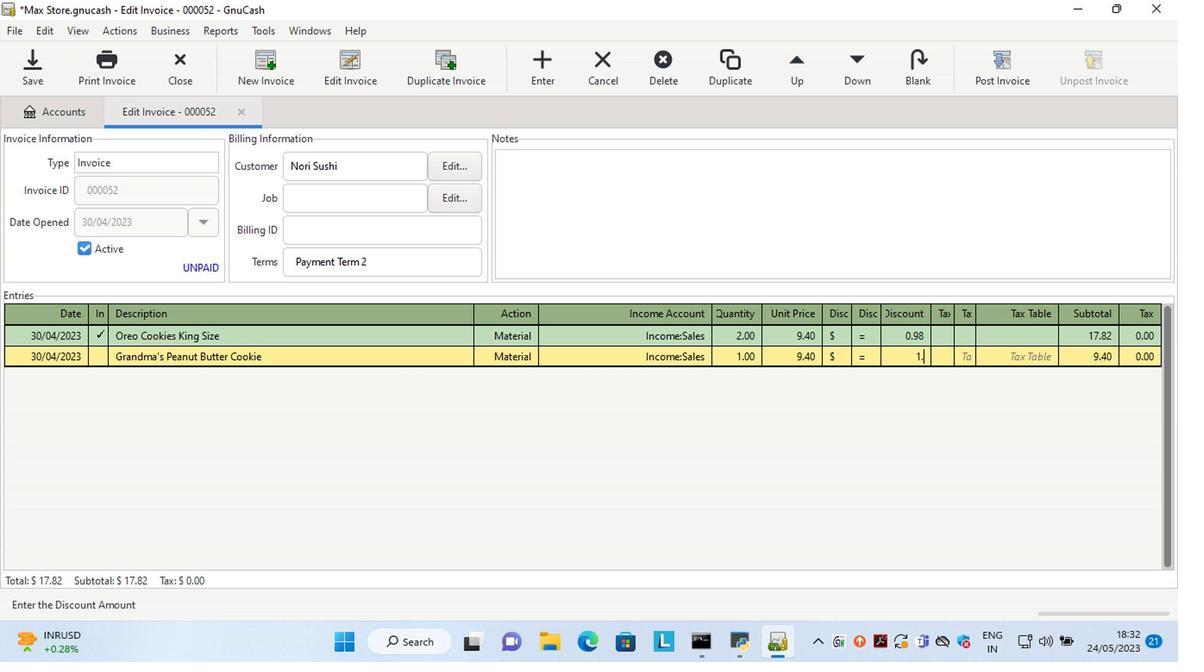 
Action: Mouse moved to (917, 420)
Screenshot: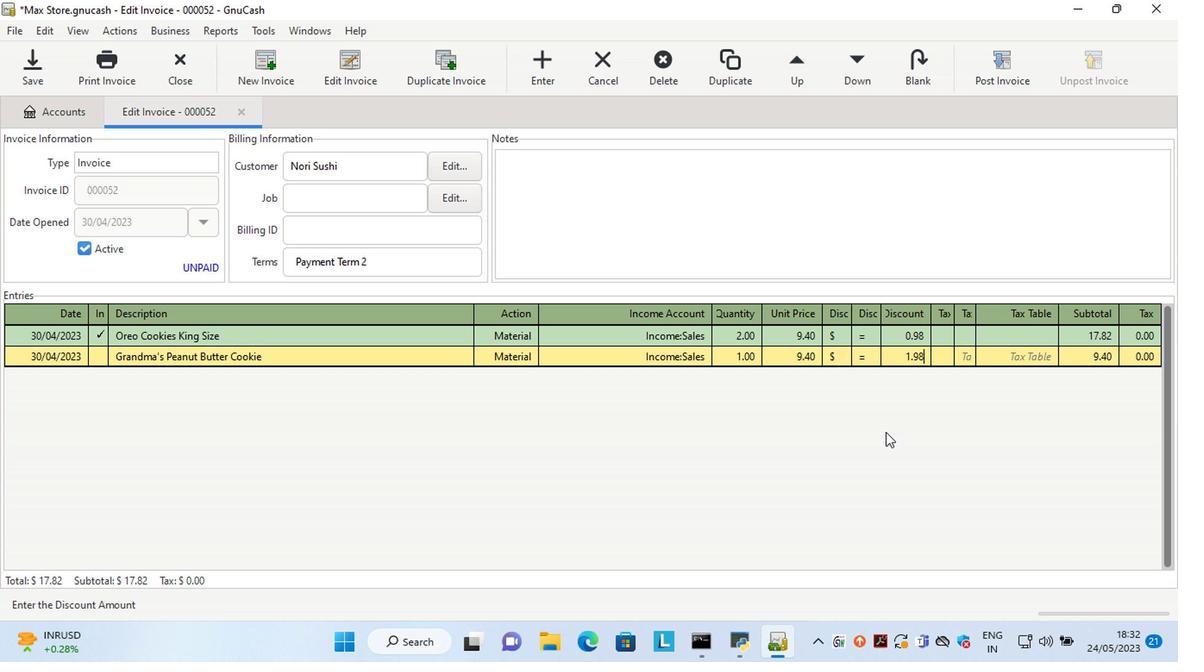 
Action: Key pressed <Key.tab><Key.tab><Key.shift>Apothic<Key.space><Key.shift>Blend<Key.tab>ma<Key.tab>sale<Key.tab>1<Key.tab>10.4<Key.tab>
Screenshot: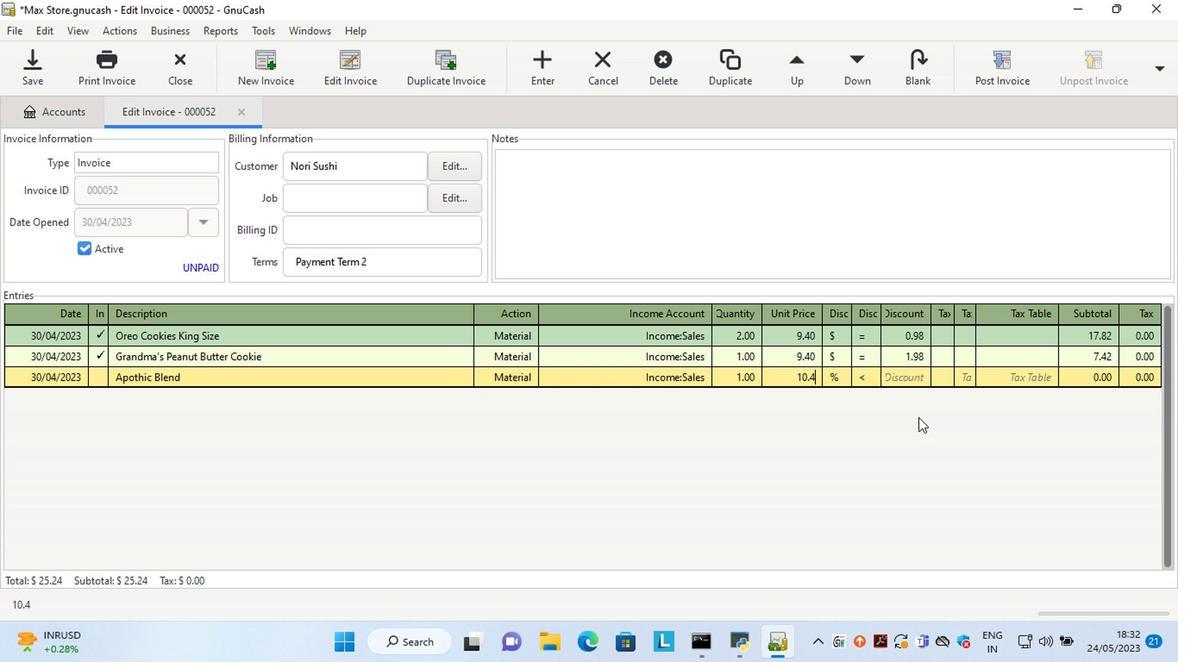
Action: Mouse moved to (836, 380)
Screenshot: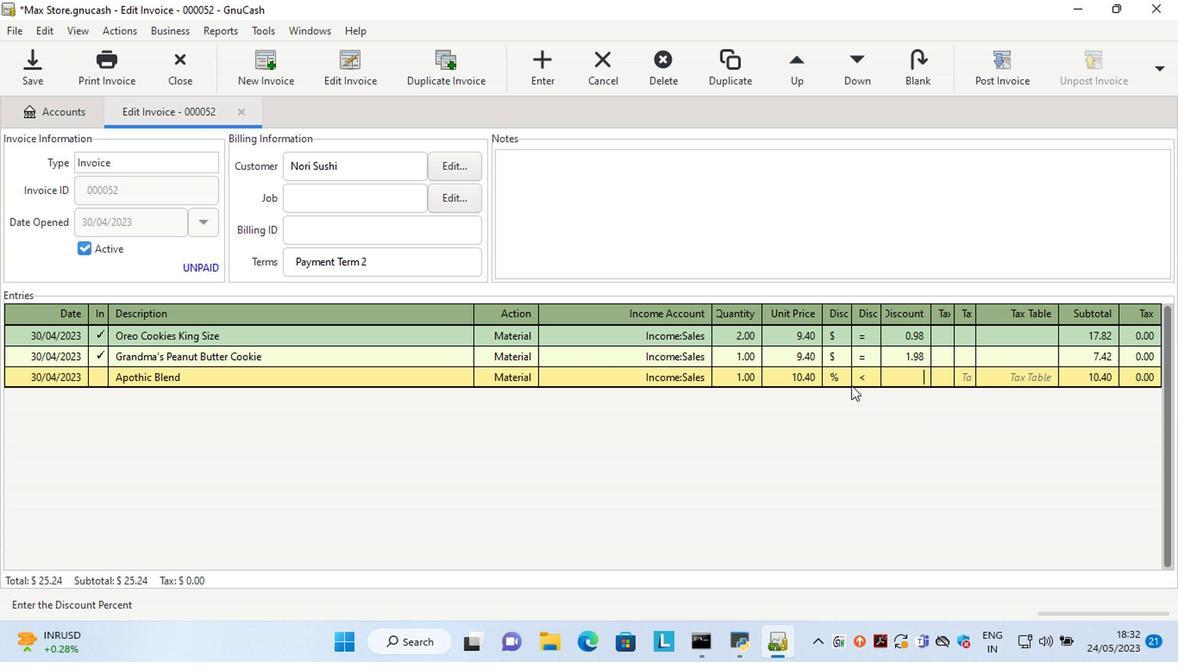 
Action: Mouse pressed left at (836, 380)
Screenshot: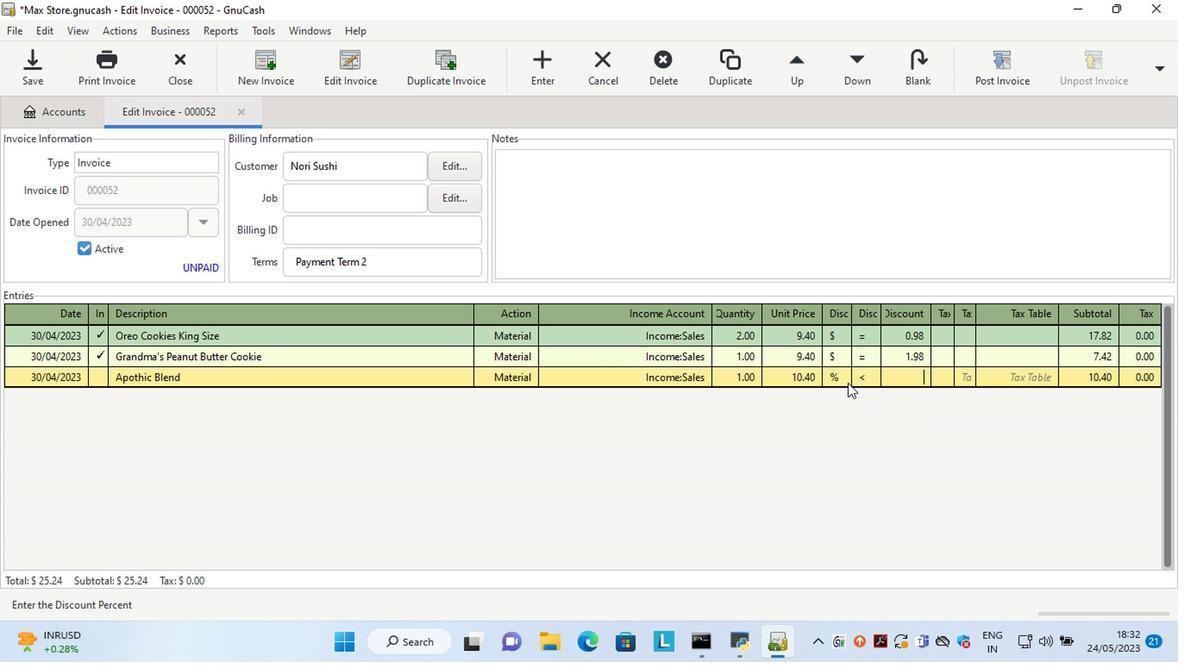 
Action: Mouse moved to (861, 380)
Screenshot: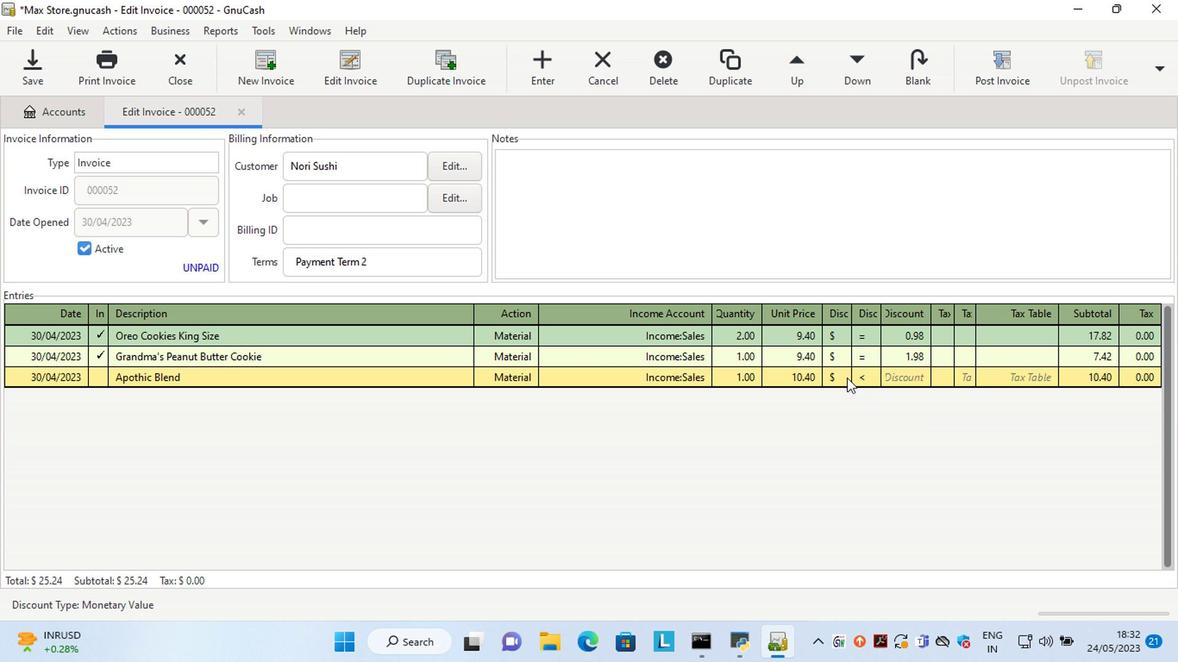
Action: Mouse pressed left at (861, 380)
Screenshot: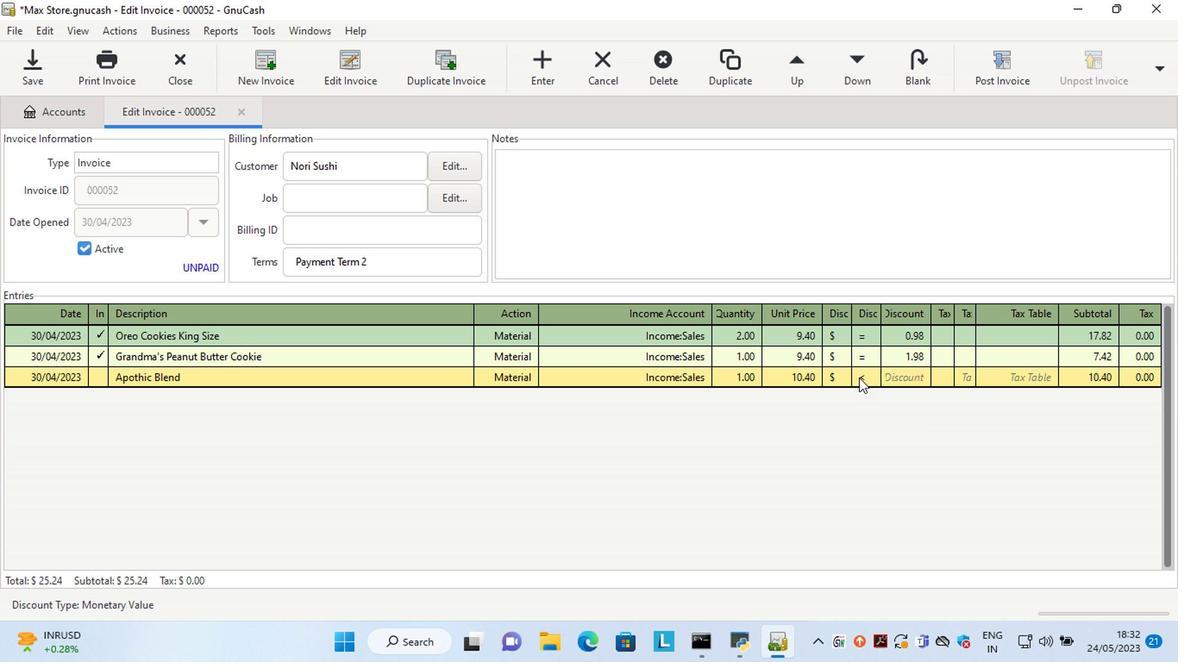 
Action: Mouse moved to (890, 378)
Screenshot: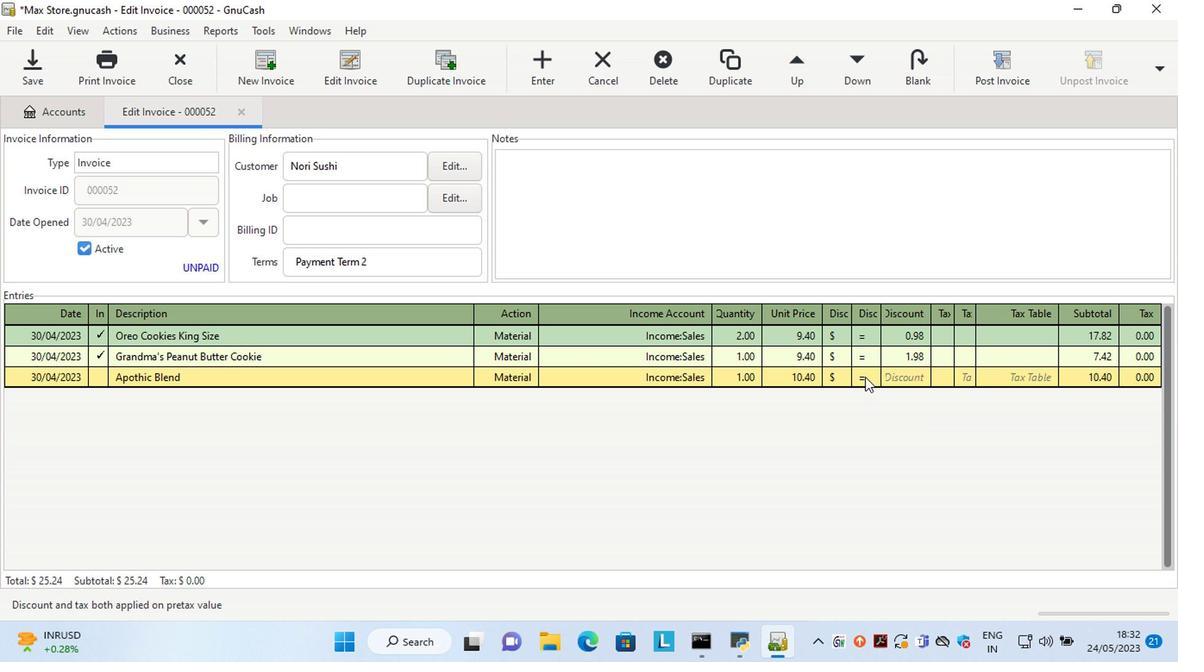 
Action: Mouse pressed left at (890, 378)
Screenshot: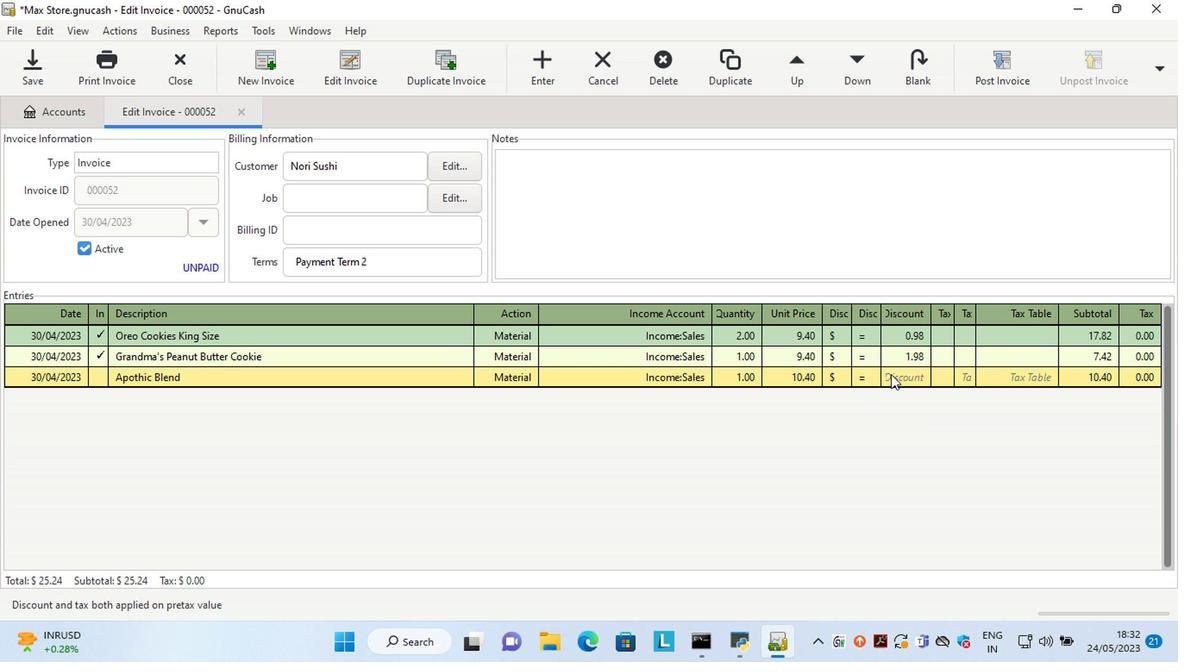 
Action: Mouse moved to (1094, 467)
Screenshot: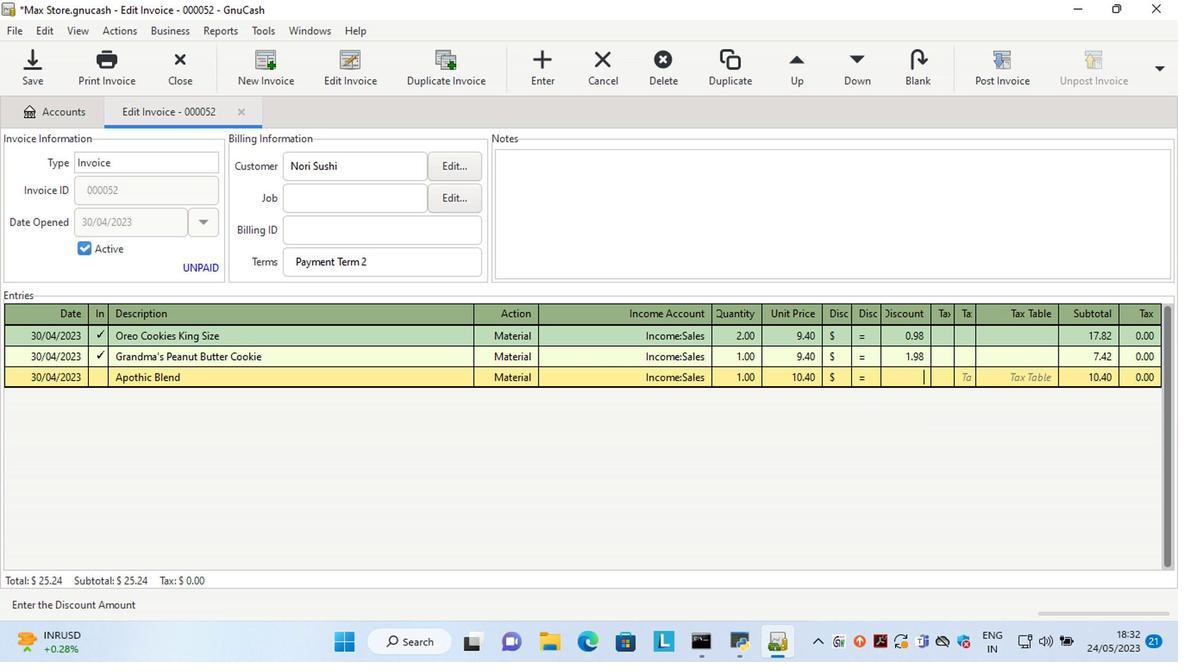 
Action: Key pressed 2.48<Key.tab>
Screenshot: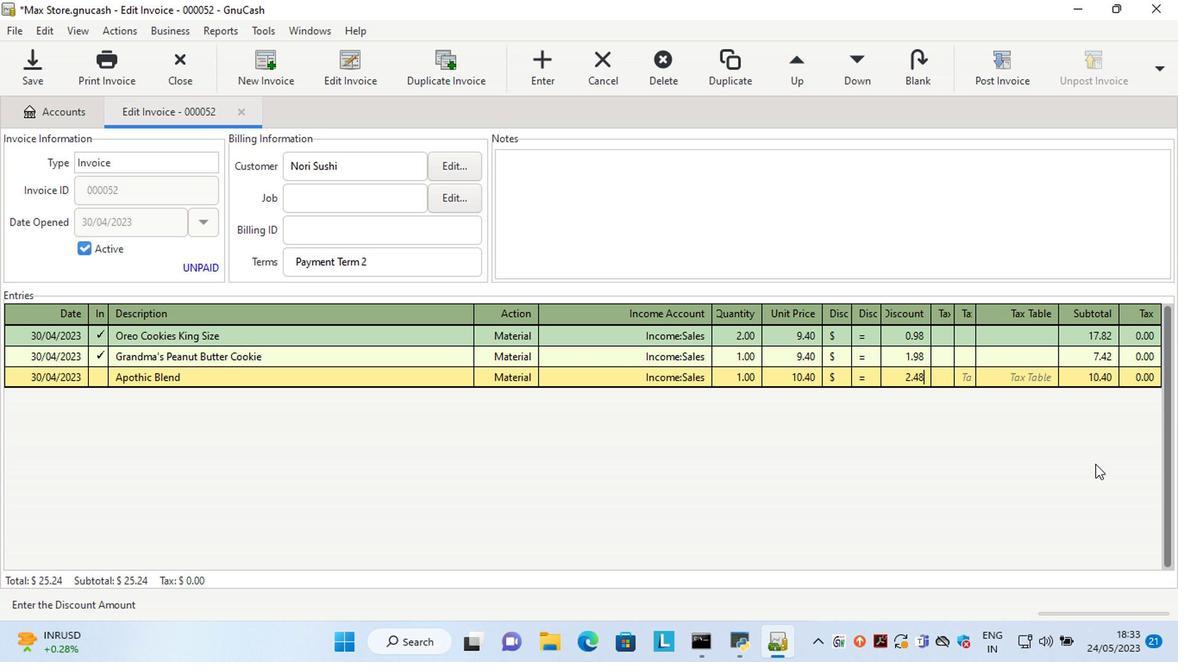 
Action: Mouse moved to (645, 185)
Screenshot: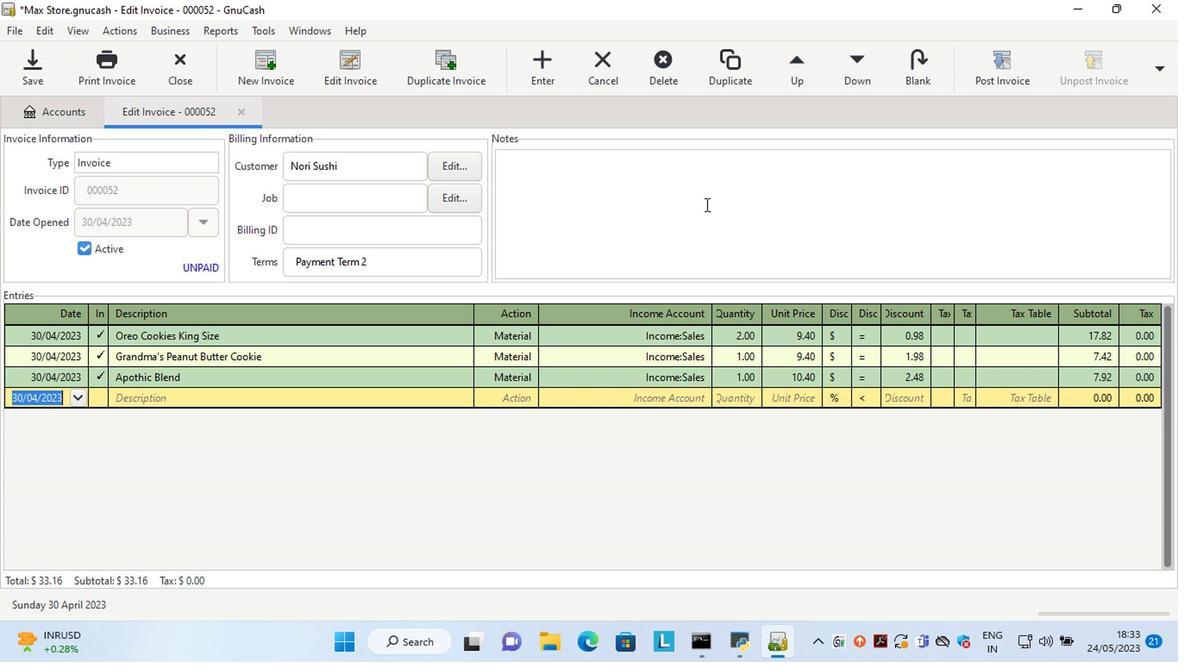 
Action: Mouse pressed left at (645, 185)
Screenshot: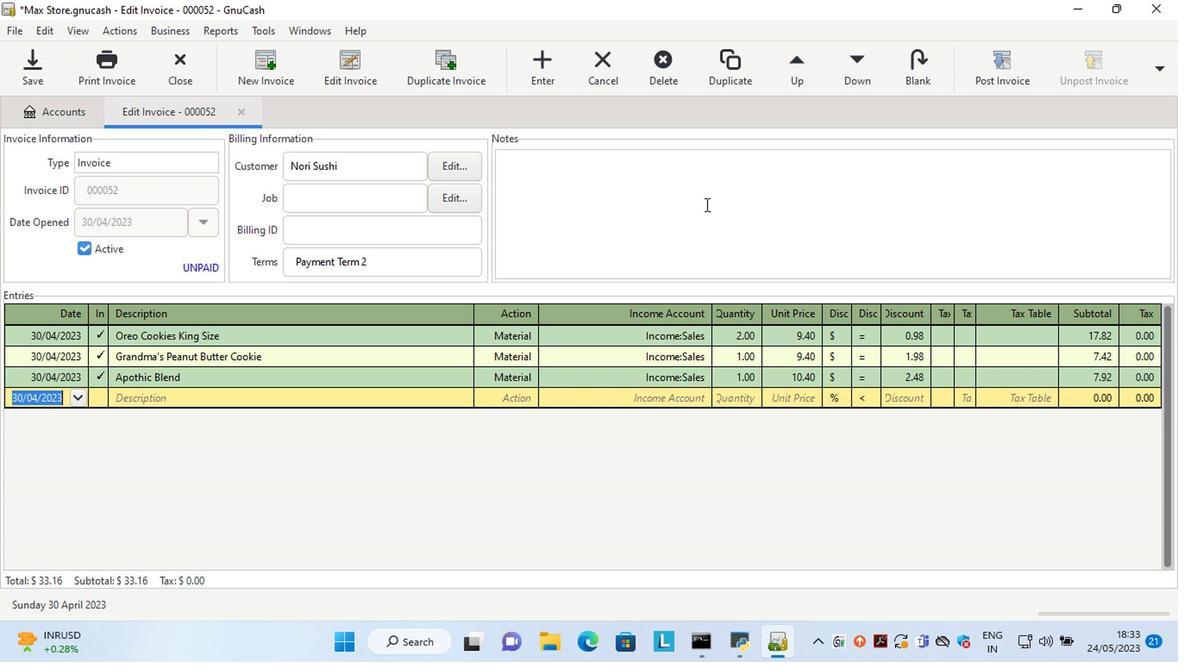 
Action: Key pressed <Key.shift>Looking<Key.space>forward<Key.space>to<Key.space>serving<Key.space>you<Key.space>again.
Screenshot: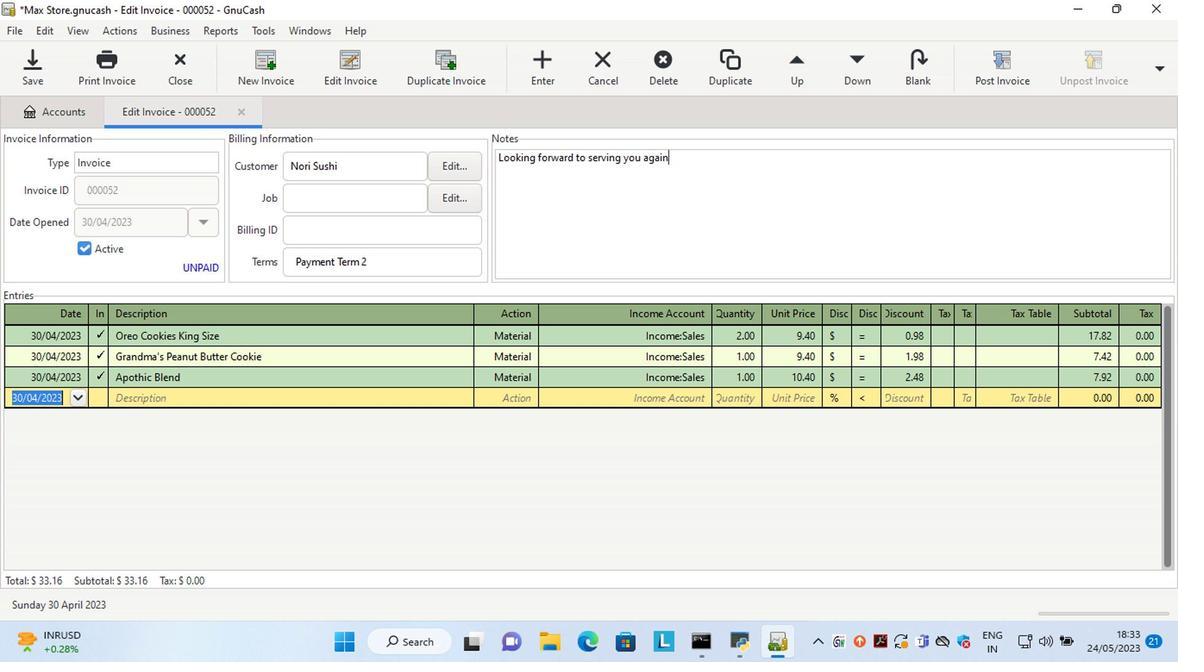 
Action: Mouse moved to (995, 72)
Screenshot: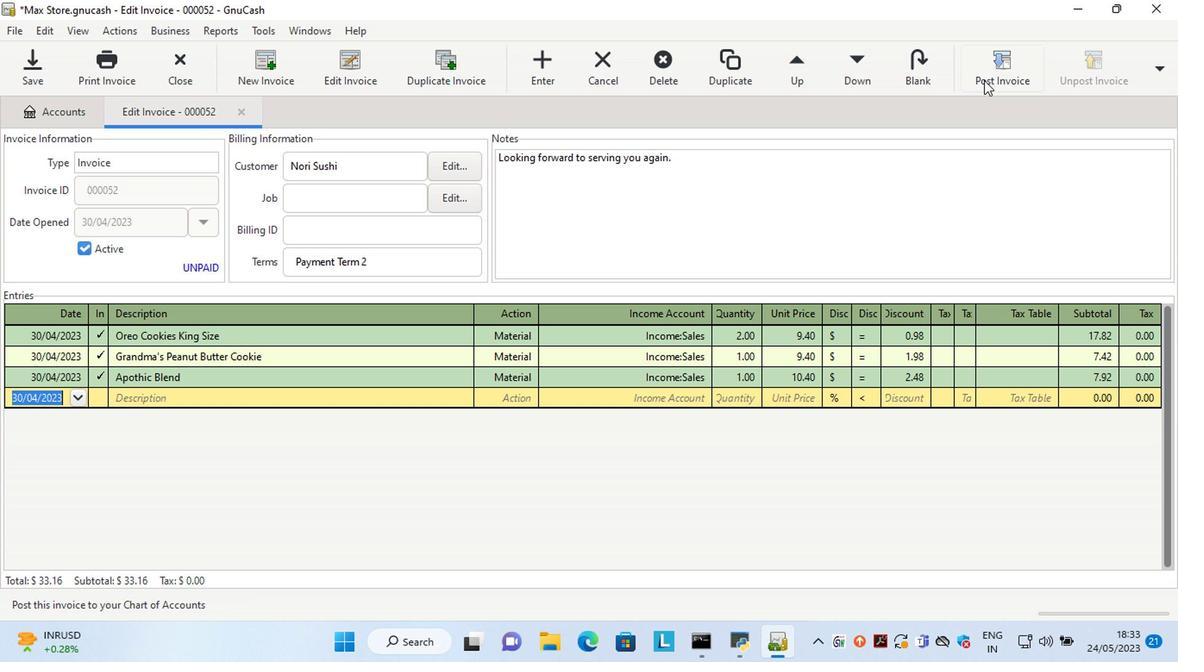 
Action: Mouse pressed left at (995, 72)
Screenshot: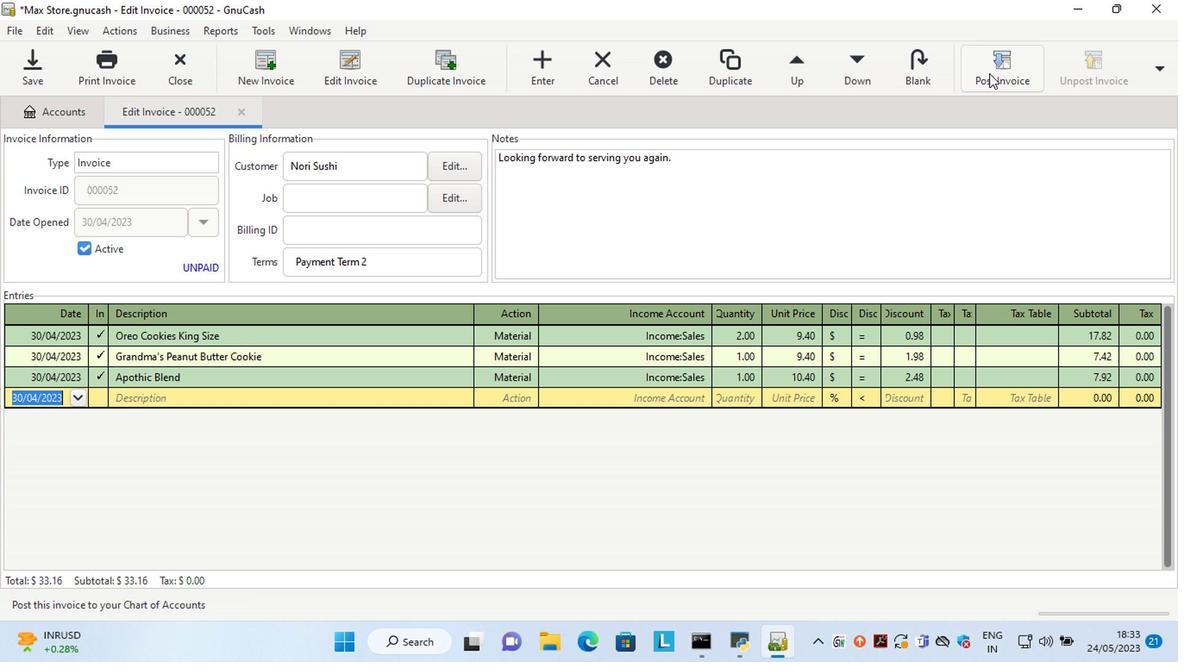 
Action: Mouse moved to (620, 285)
Screenshot: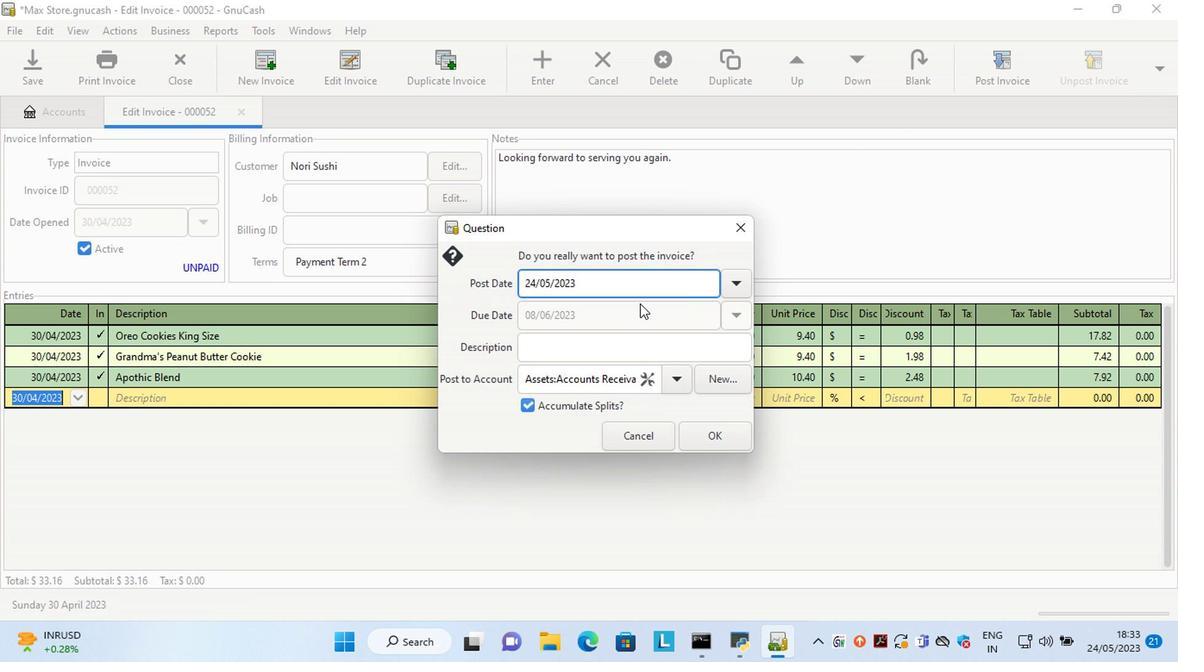 
Action: Mouse pressed left at (620, 285)
Screenshot: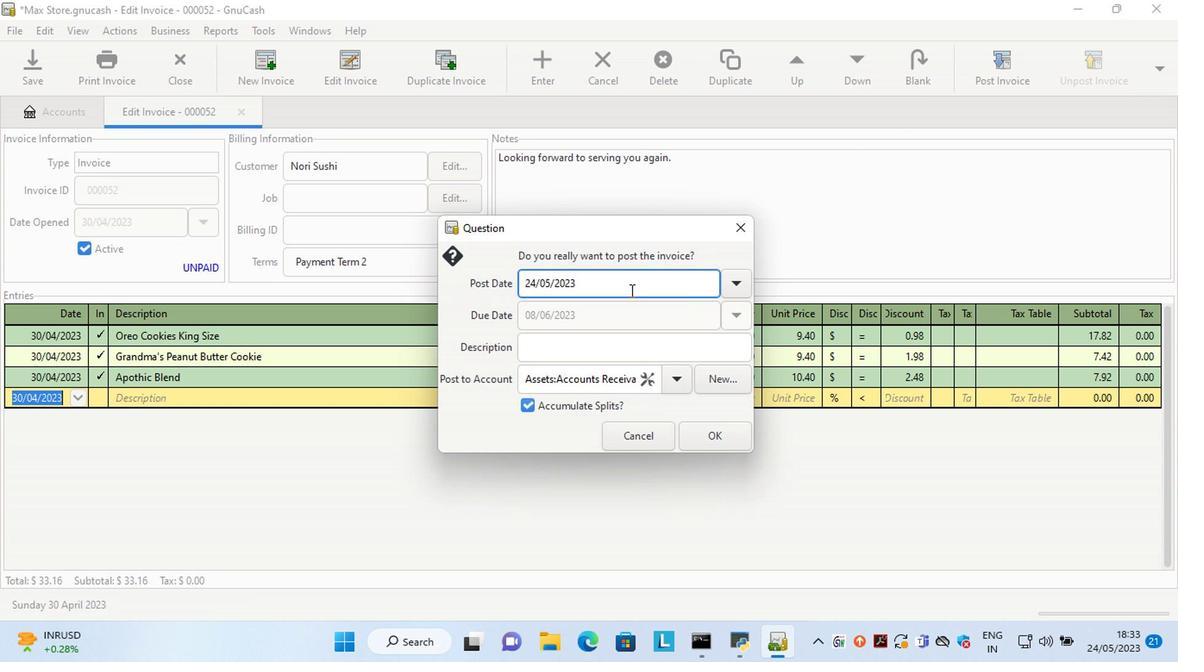 
Action: Key pressed <Key.left><Key.left><Key.left><Key.left><Key.left><Key.left><Key.left><Key.left><Key.left><Key.left><Key.left><Key.left><Key.left><Key.left><Key.delete><Key.delete>30<Key.right><Key.right><Key.delete>4
Screenshot: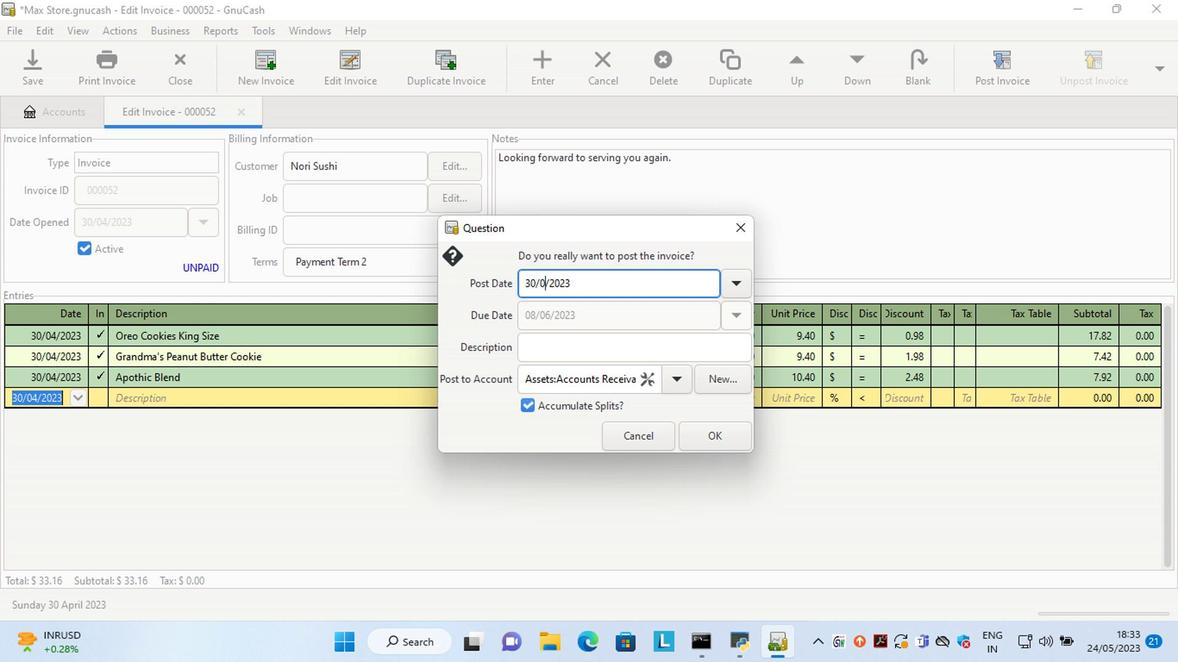 
Action: Mouse moved to (725, 435)
Screenshot: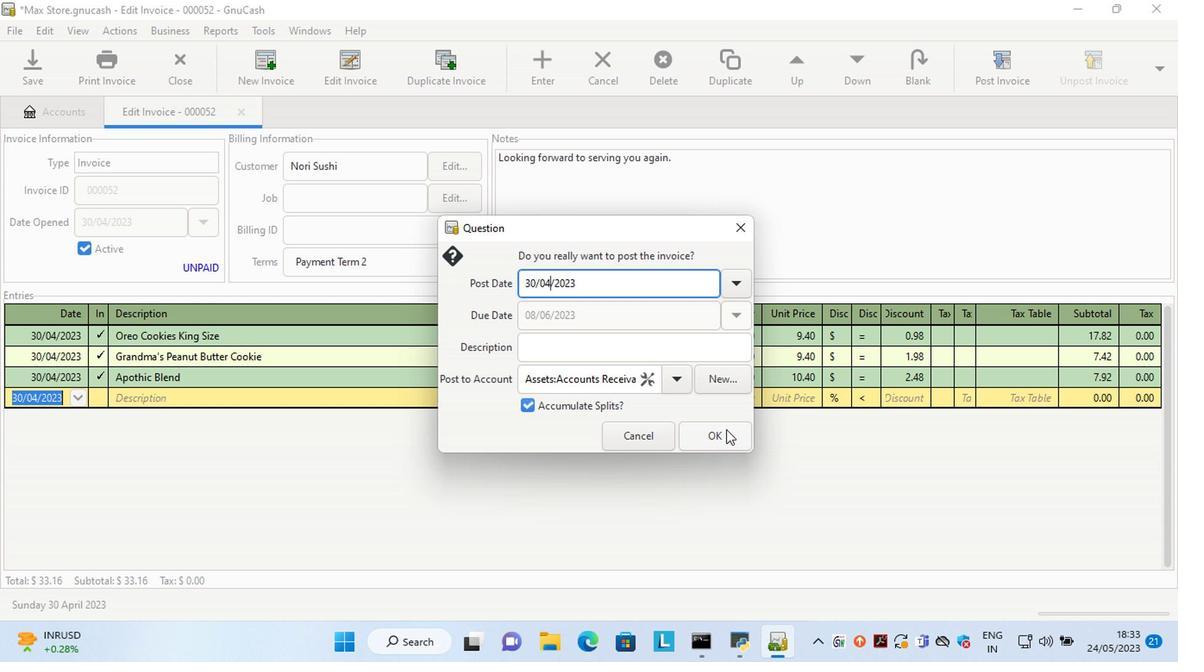 
Action: Mouse pressed left at (725, 435)
Screenshot: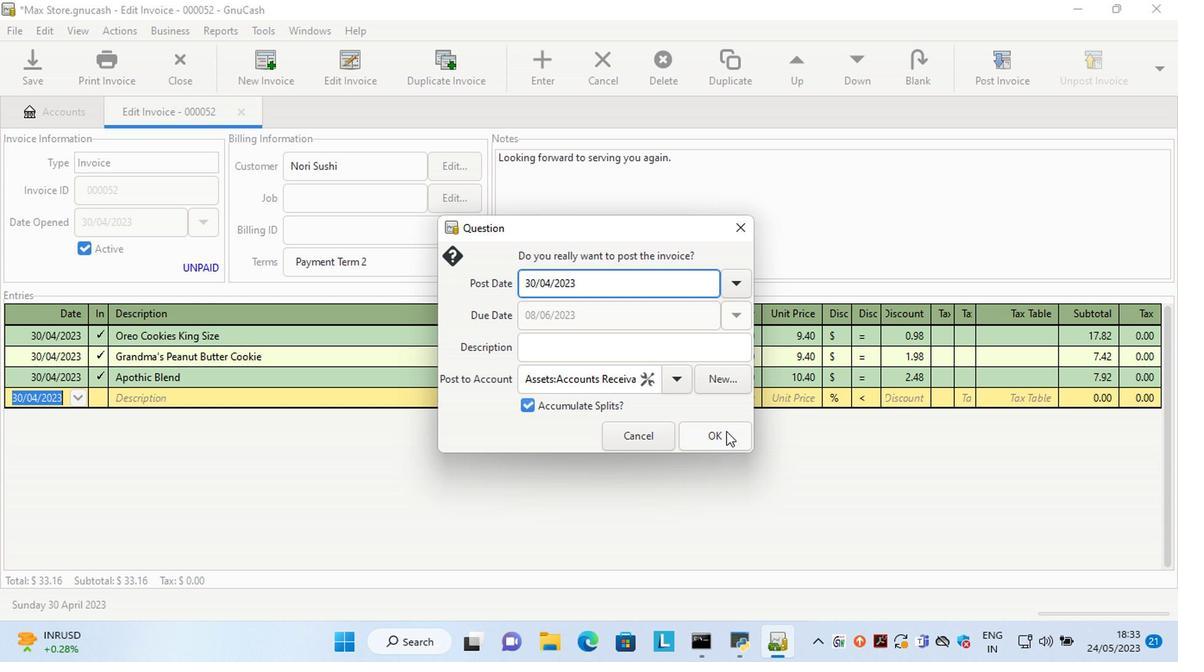 
Action: Mouse moved to (1108, 73)
Screenshot: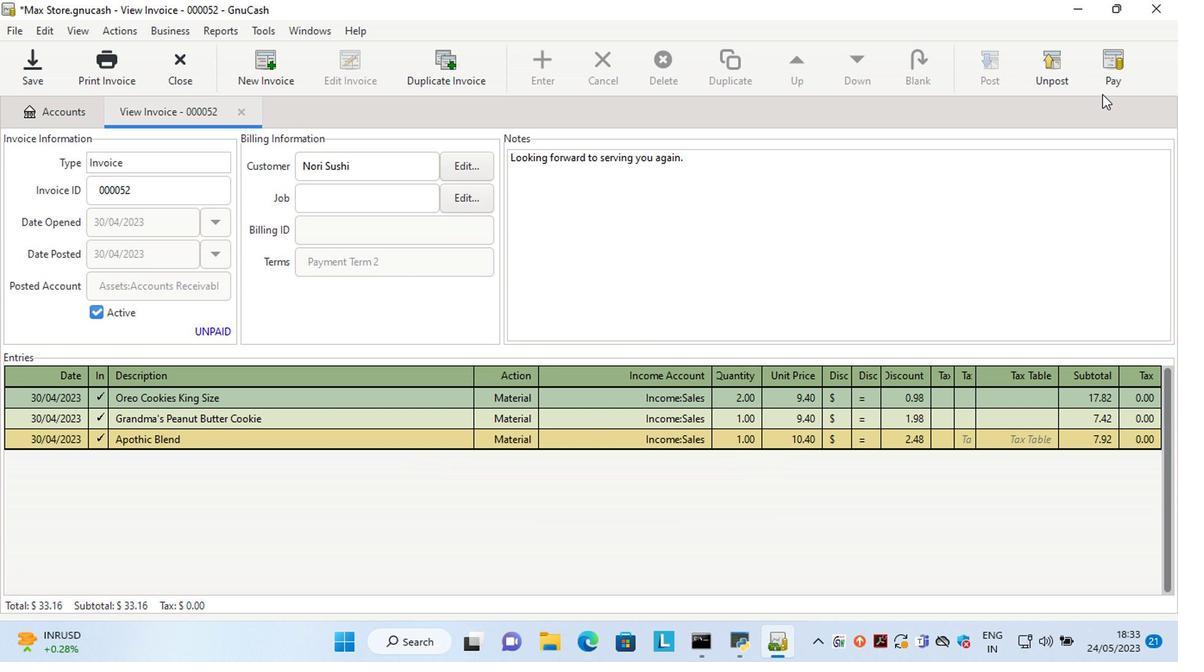 
Action: Mouse pressed left at (1108, 73)
Screenshot: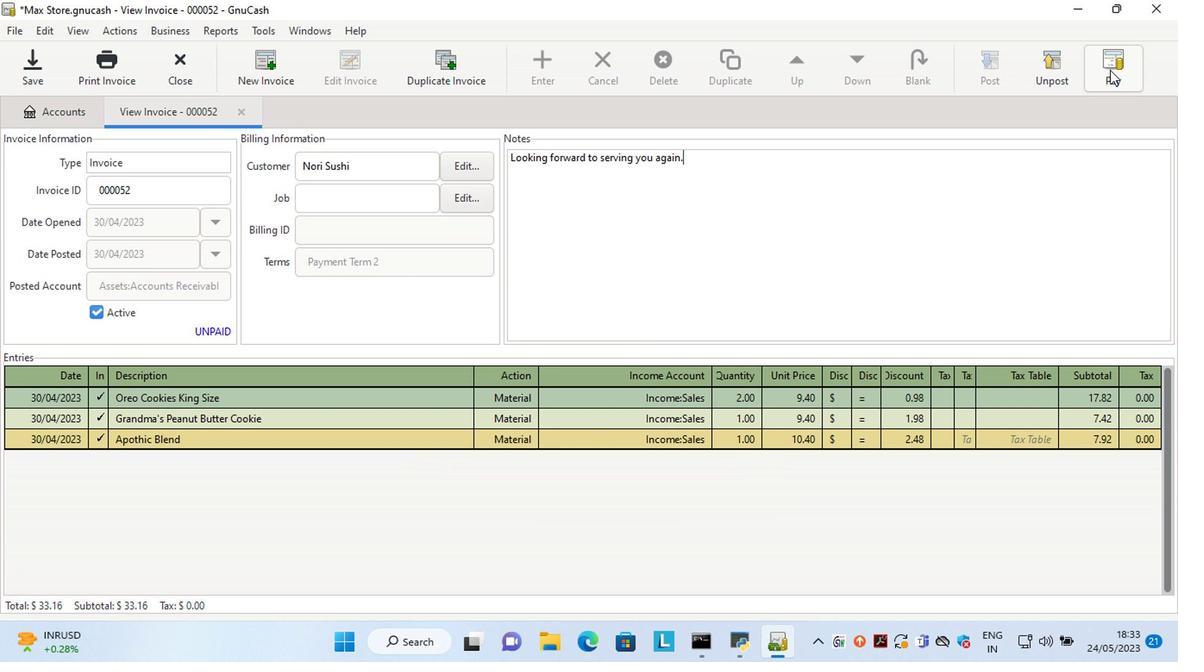 
Action: Mouse moved to (466, 343)
Screenshot: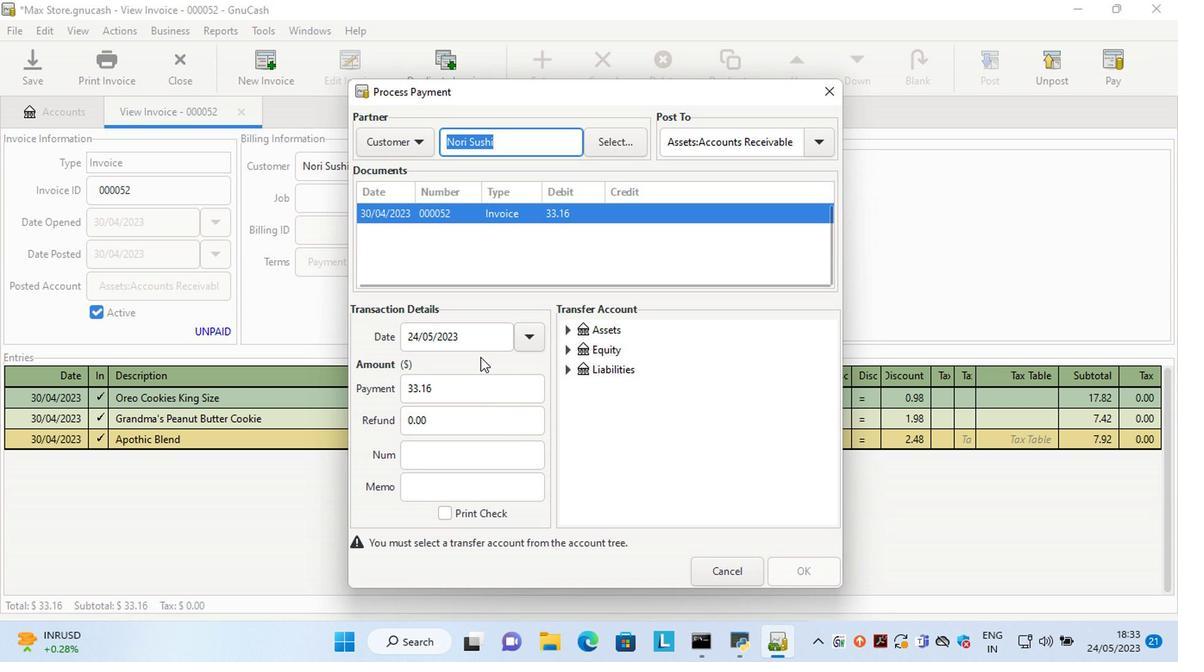 
Action: Mouse pressed left at (466, 343)
Screenshot: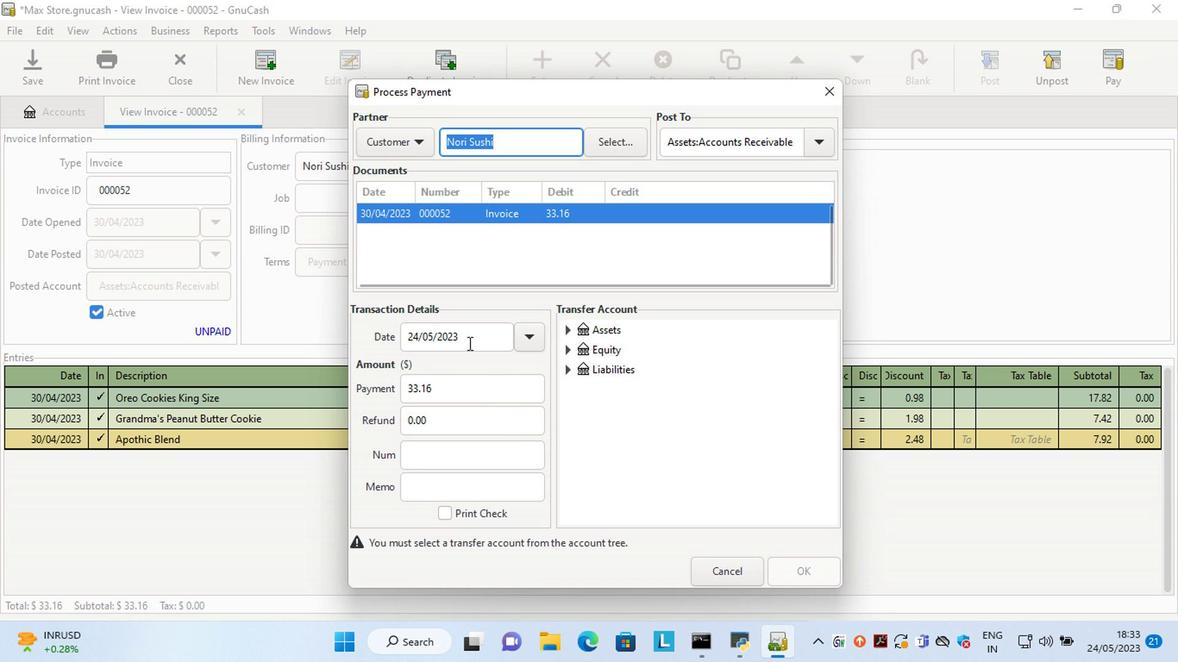 
Action: Key pressed <Key.left><Key.left><Key.left><Key.left><Key.left><Key.left><Key.left><Key.left><Key.left><Key.left><Key.left><Key.left><Key.left><Key.delete><Key.delete>15
Screenshot: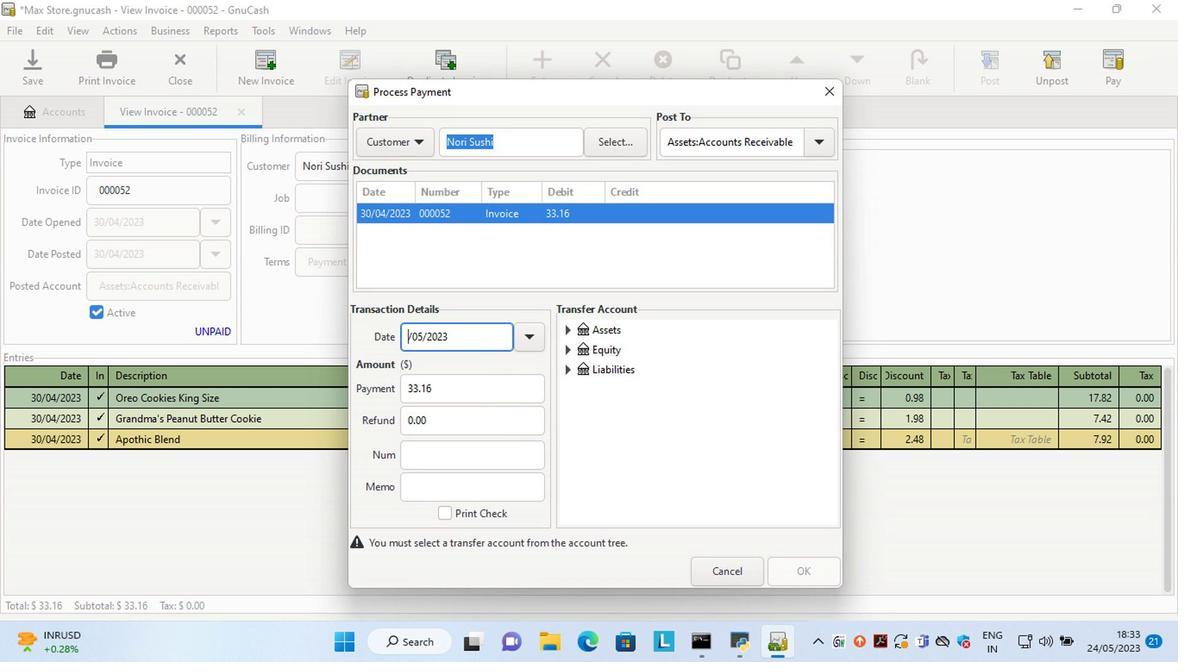 
Action: Mouse moved to (570, 333)
Screenshot: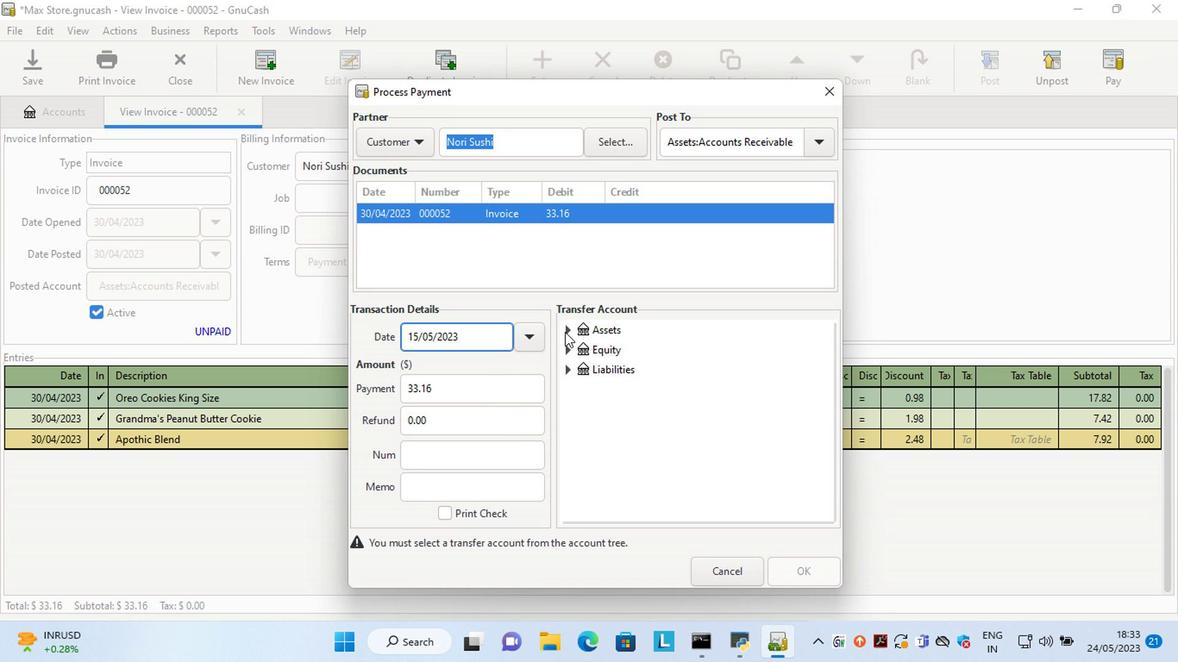 
Action: Mouse pressed left at (570, 333)
Screenshot: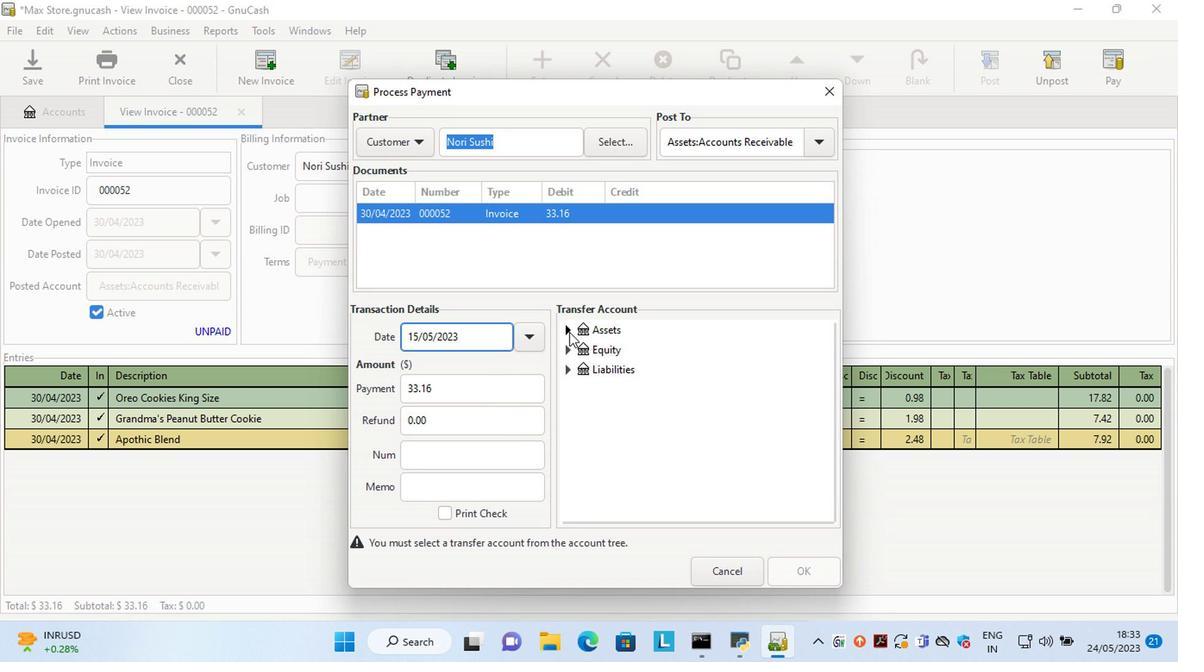 
Action: Mouse moved to (583, 354)
Screenshot: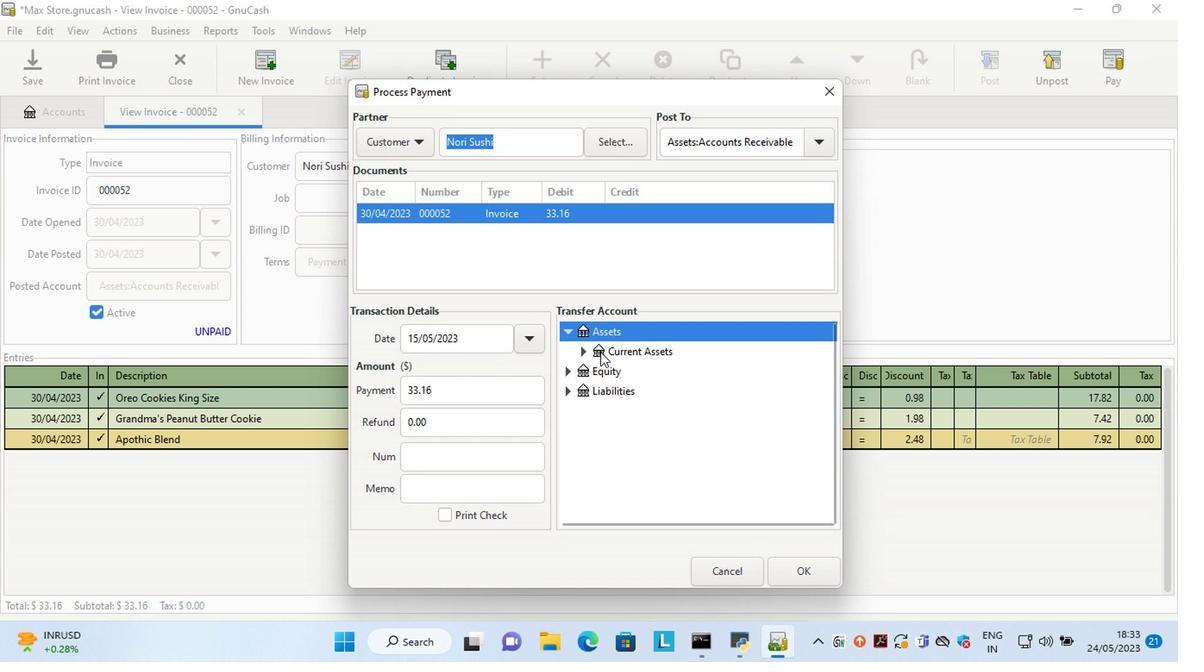 
Action: Mouse pressed left at (583, 354)
Screenshot: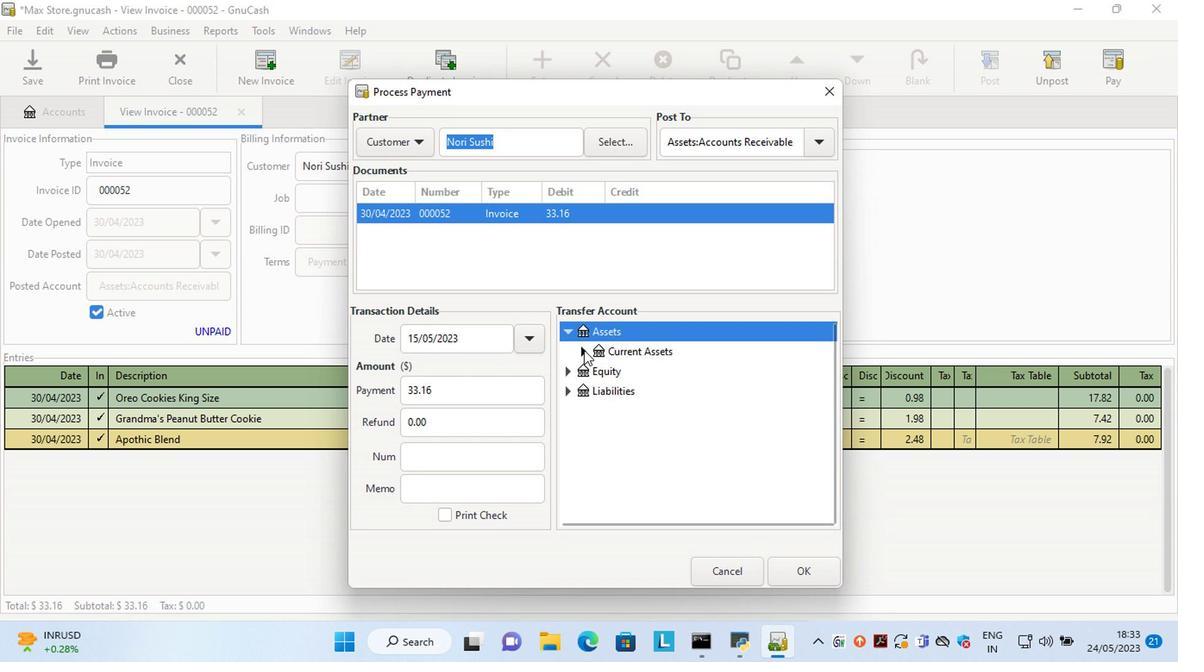 
Action: Mouse moved to (625, 375)
Screenshot: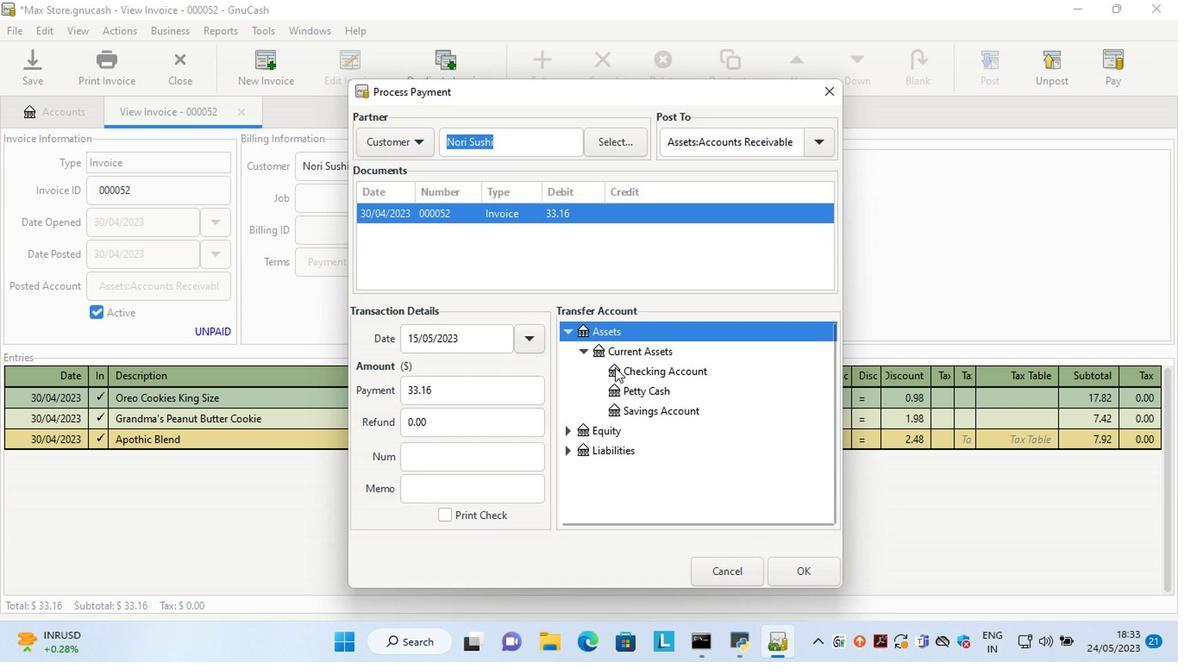 
Action: Mouse pressed left at (625, 375)
Screenshot: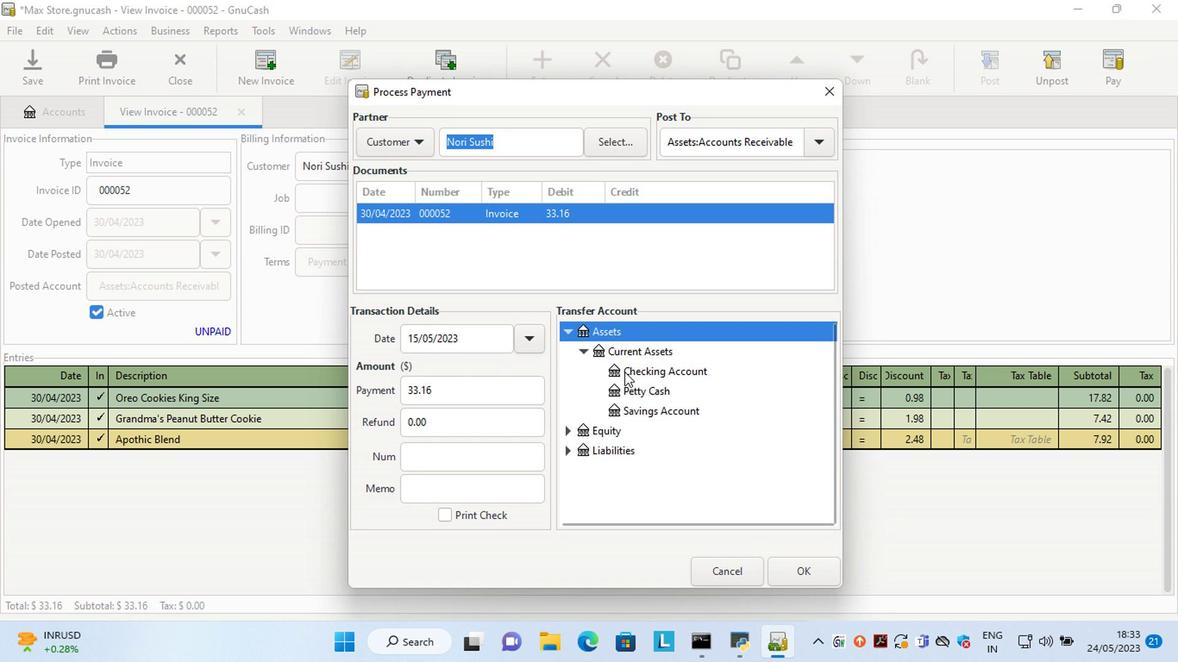 
Action: Mouse moved to (790, 573)
Screenshot: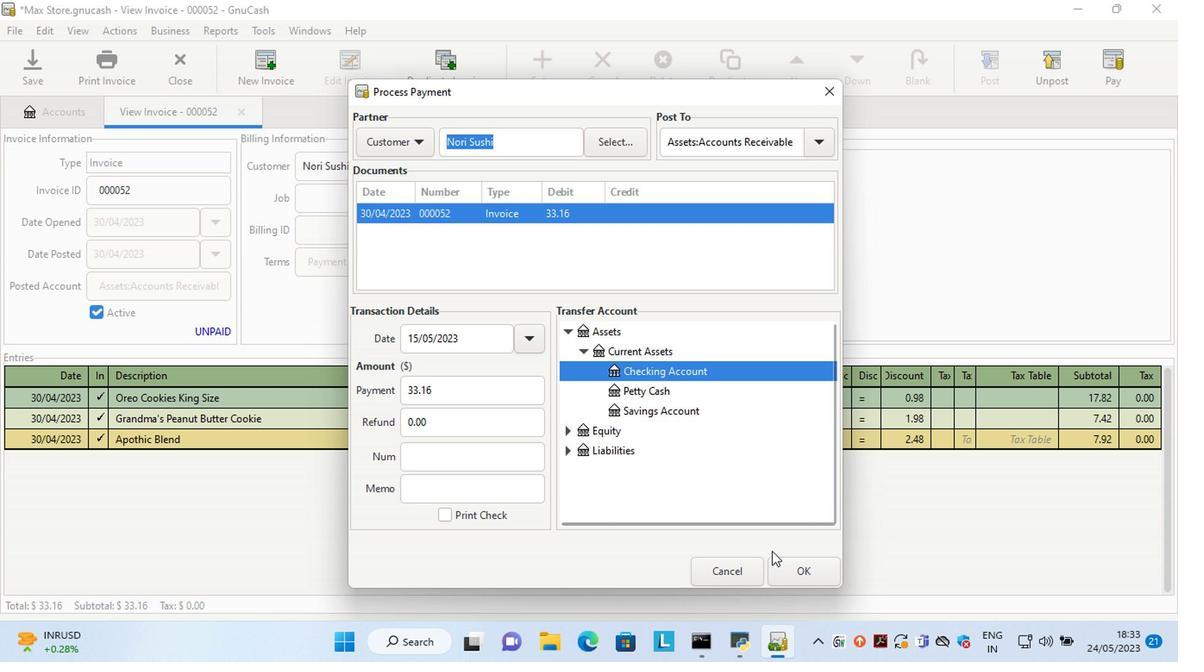 
Action: Mouse pressed left at (790, 573)
Screenshot: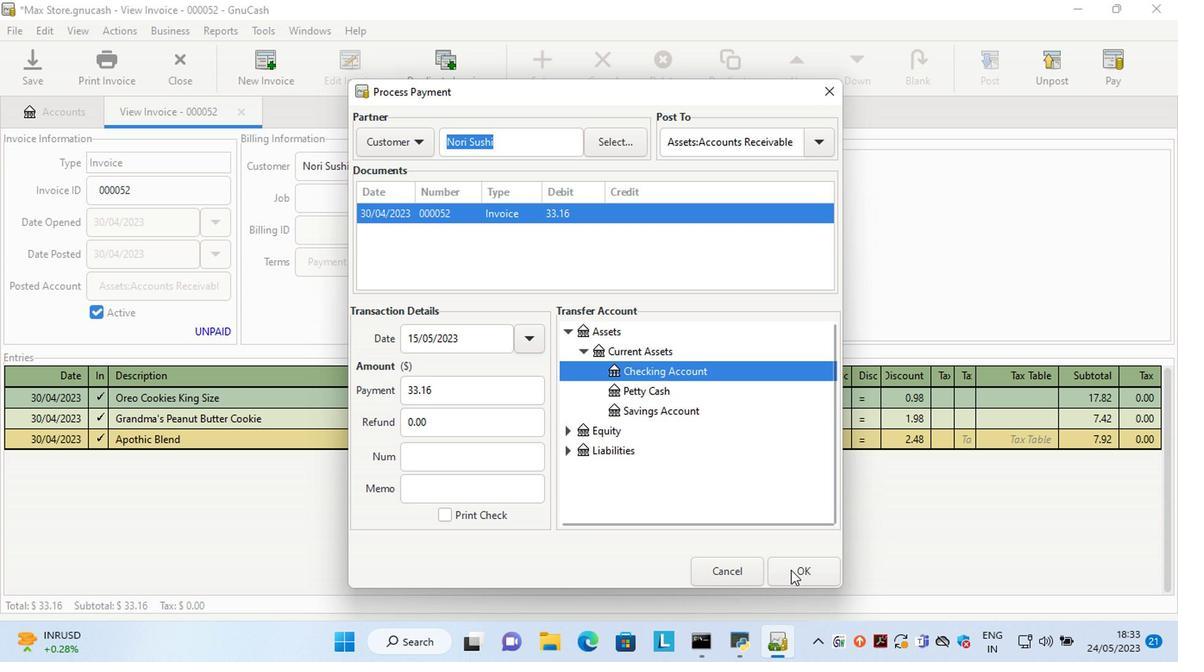 
Action: Mouse moved to (112, 66)
Screenshot: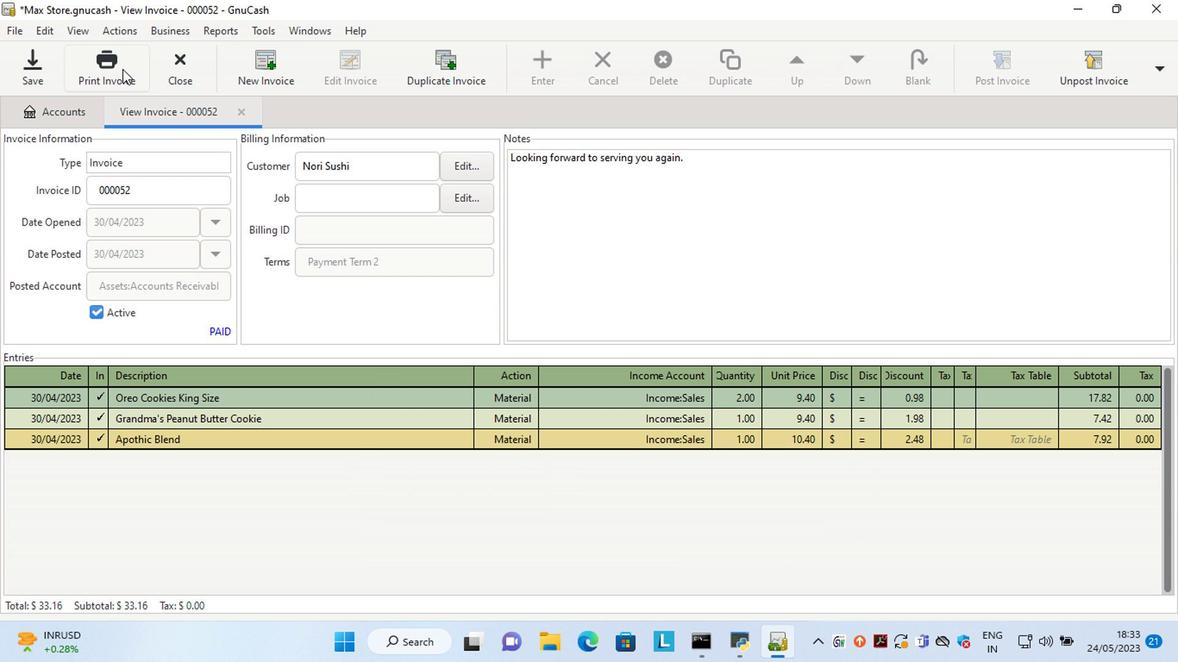 
Action: Mouse pressed left at (112, 66)
Screenshot: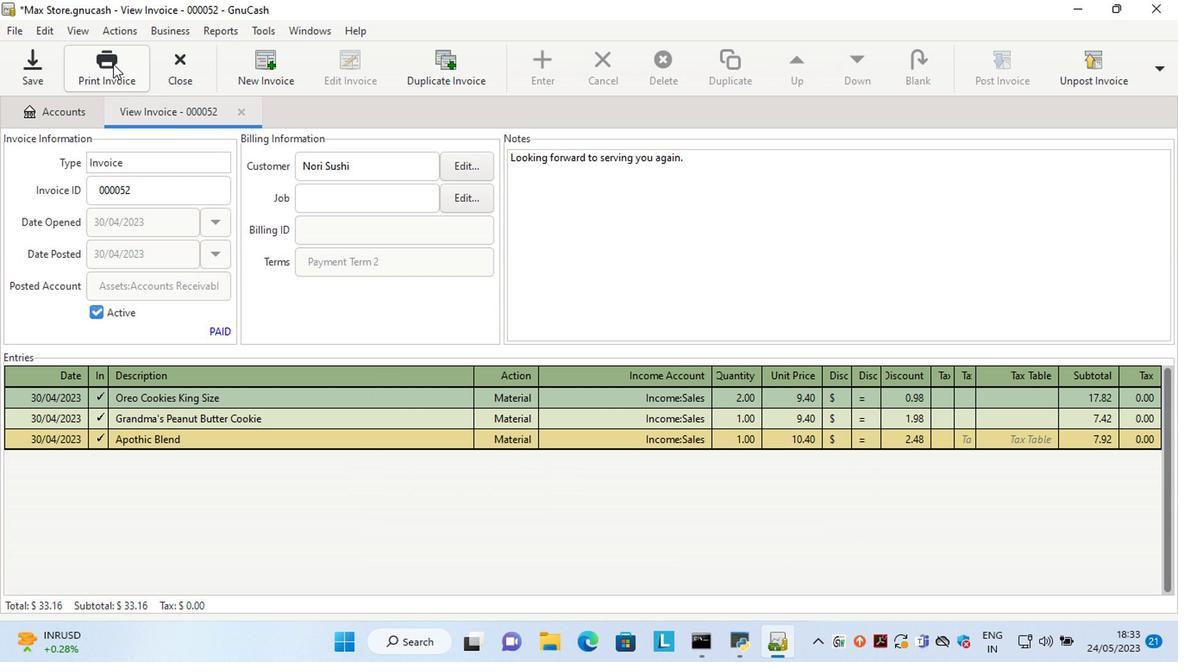 
Action: Mouse moved to (427, 61)
Screenshot: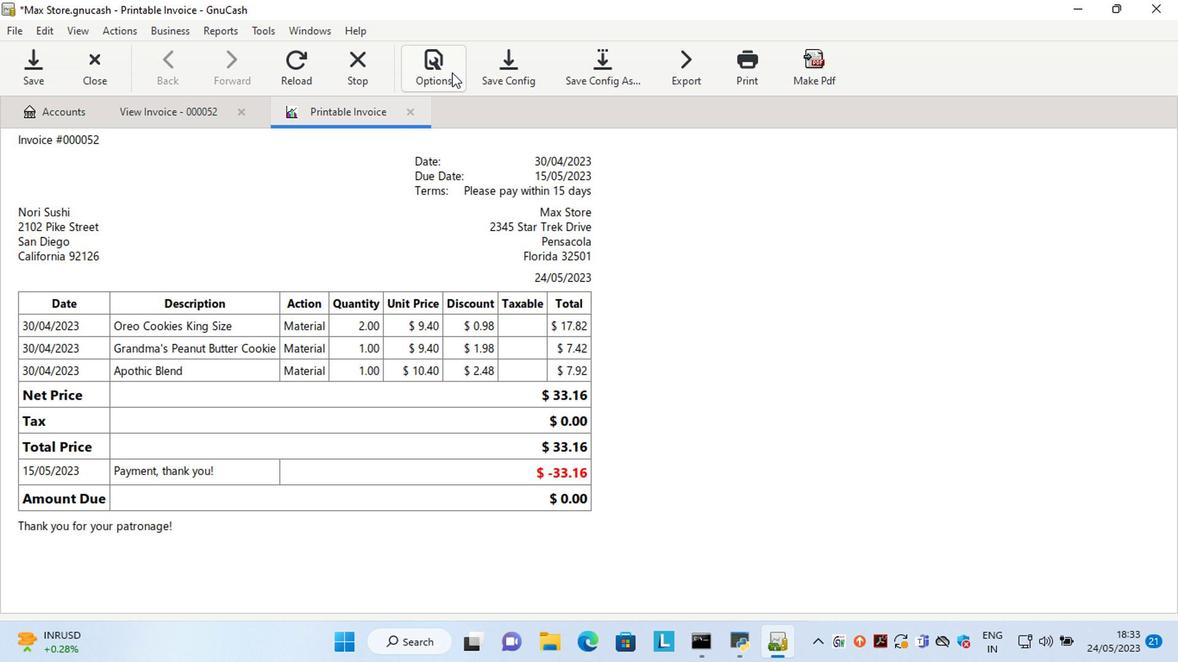 
Action: Mouse pressed left at (427, 61)
Screenshot: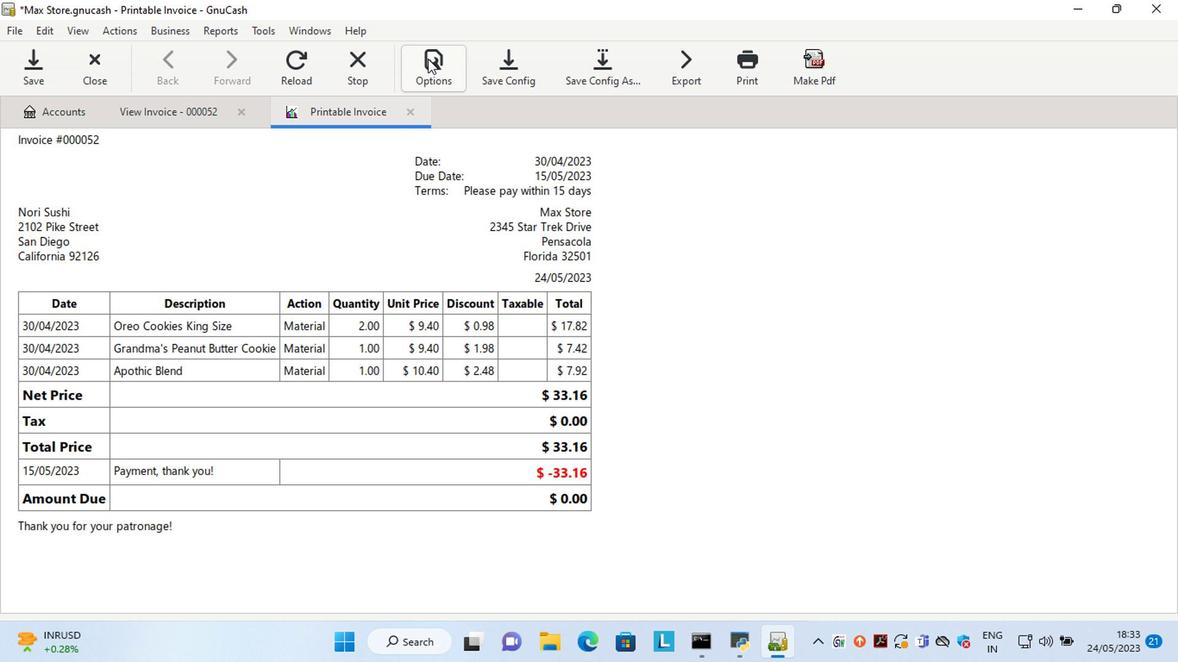 
Action: Mouse moved to (185, 177)
Screenshot: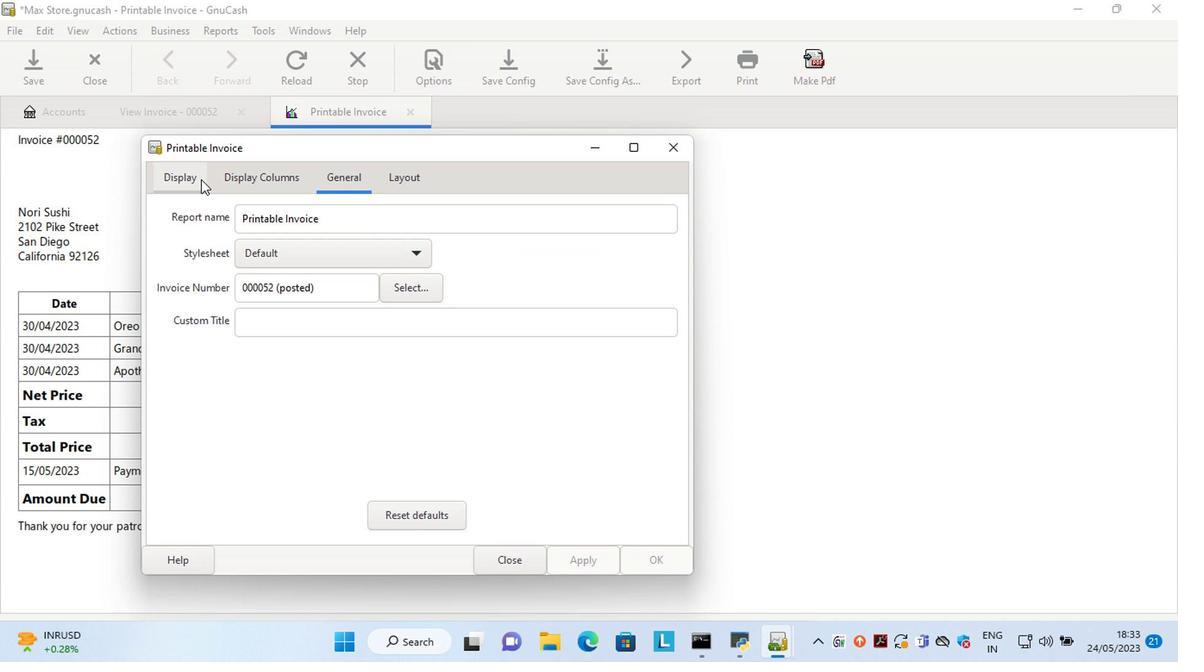 
Action: Mouse pressed left at (185, 177)
Screenshot: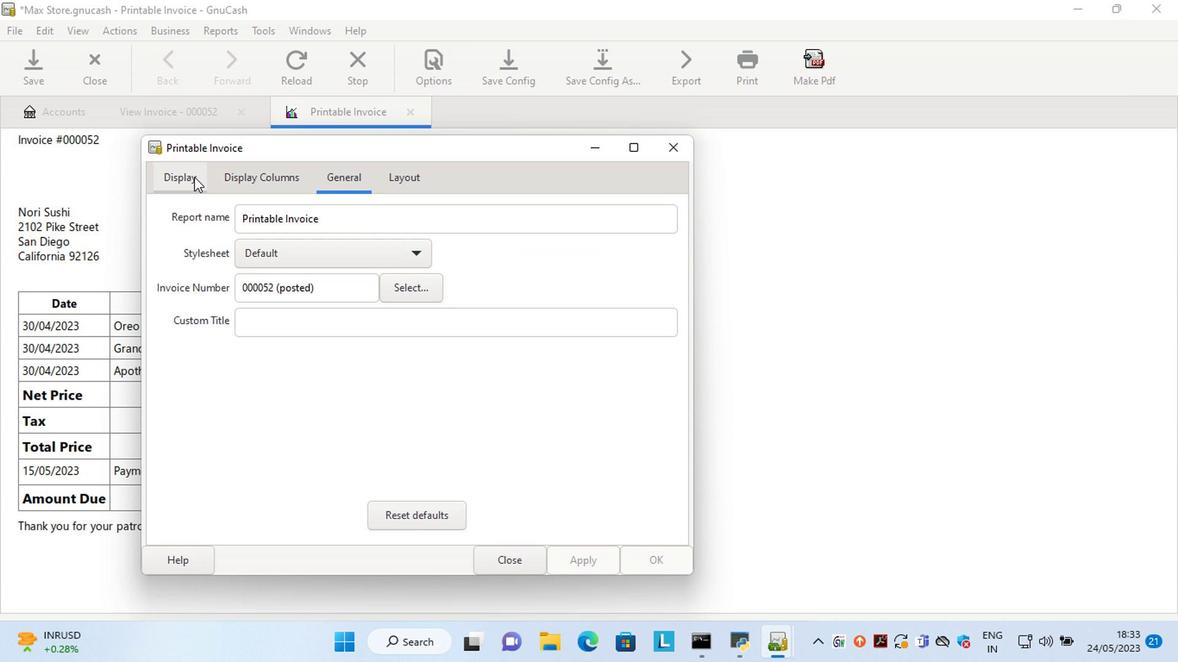 
Action: Mouse moved to (287, 377)
Screenshot: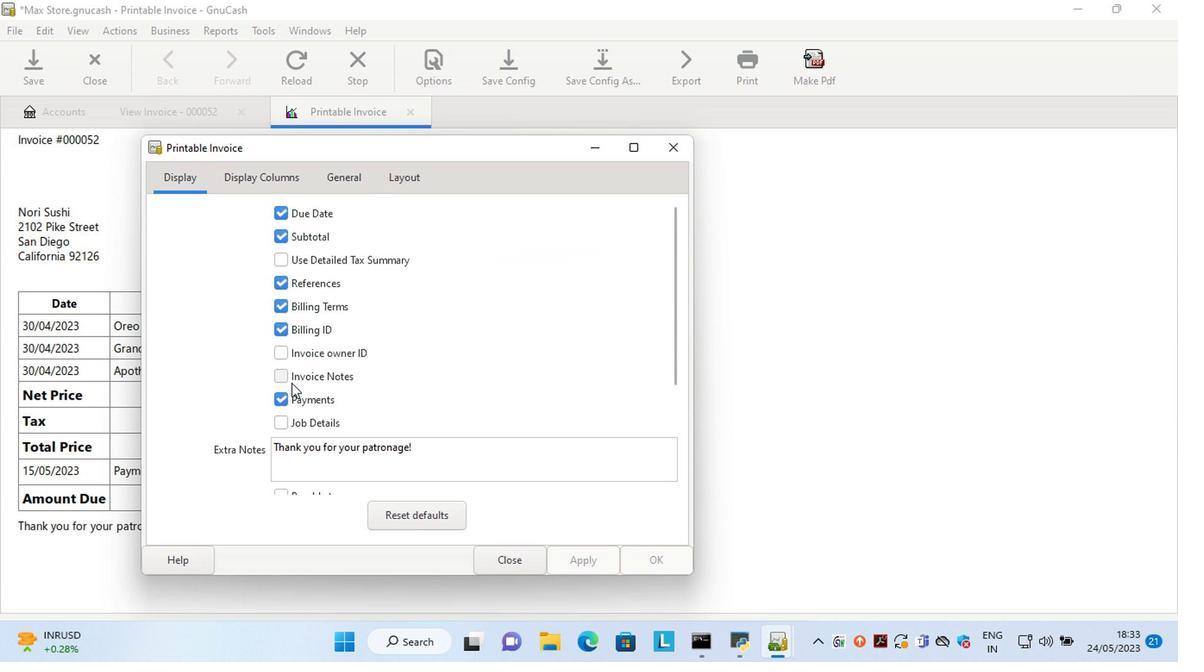 
Action: Mouse pressed left at (287, 377)
Screenshot: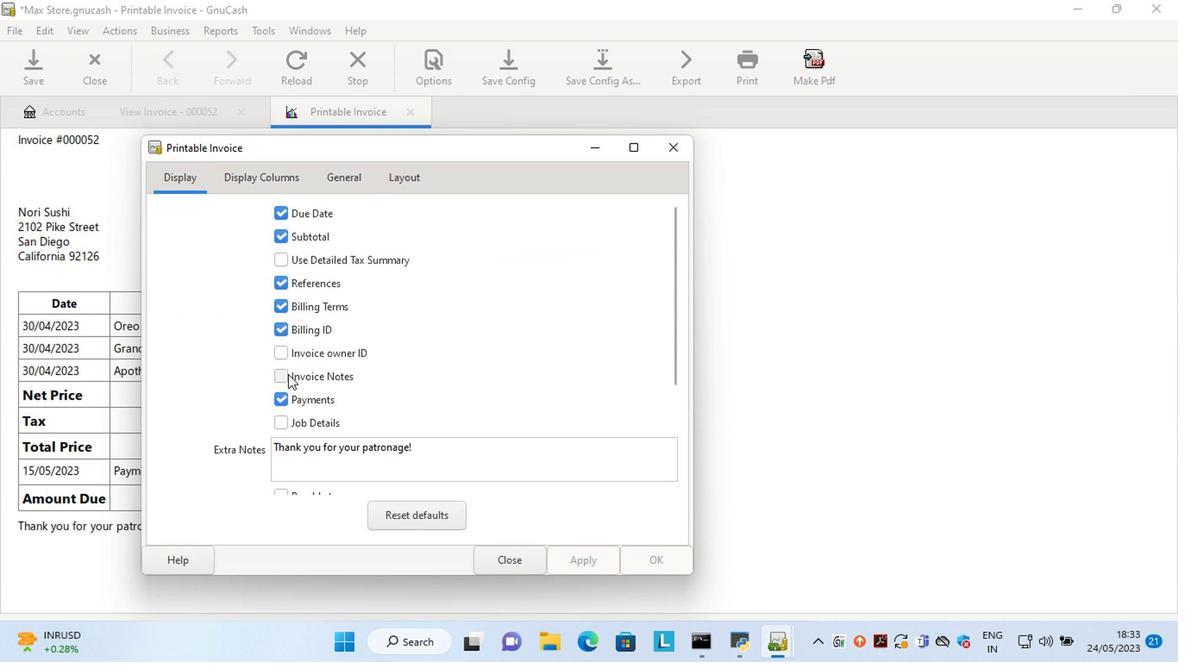 
Action: Mouse moved to (595, 560)
Screenshot: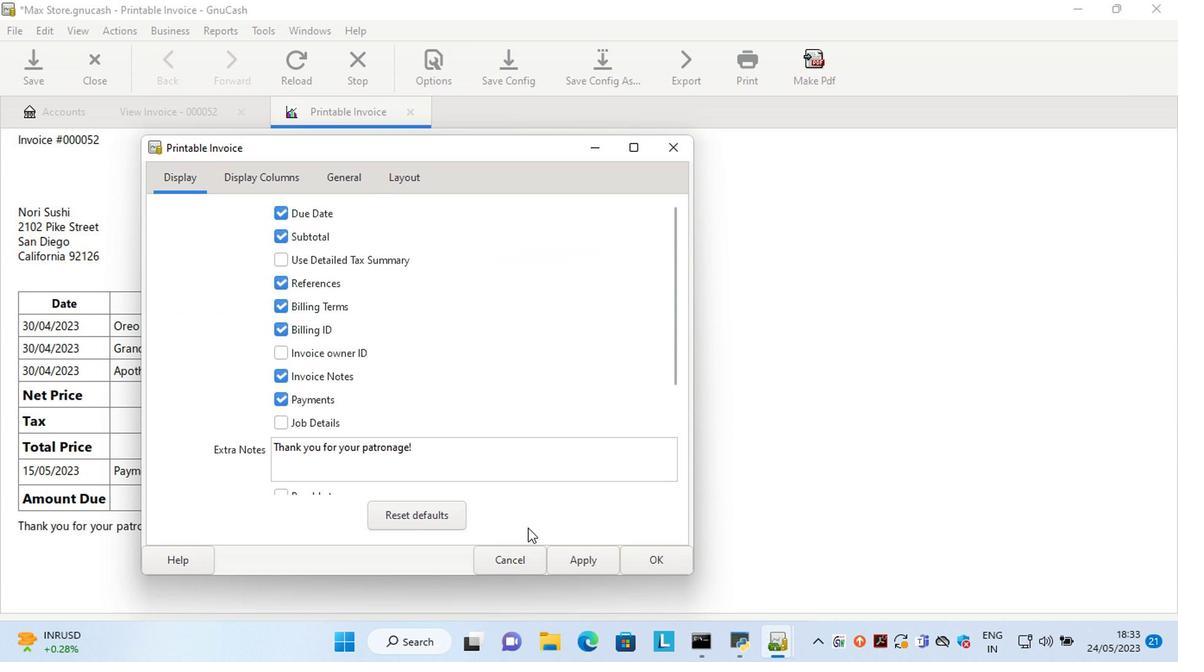 
Action: Mouse pressed left at (595, 560)
Screenshot: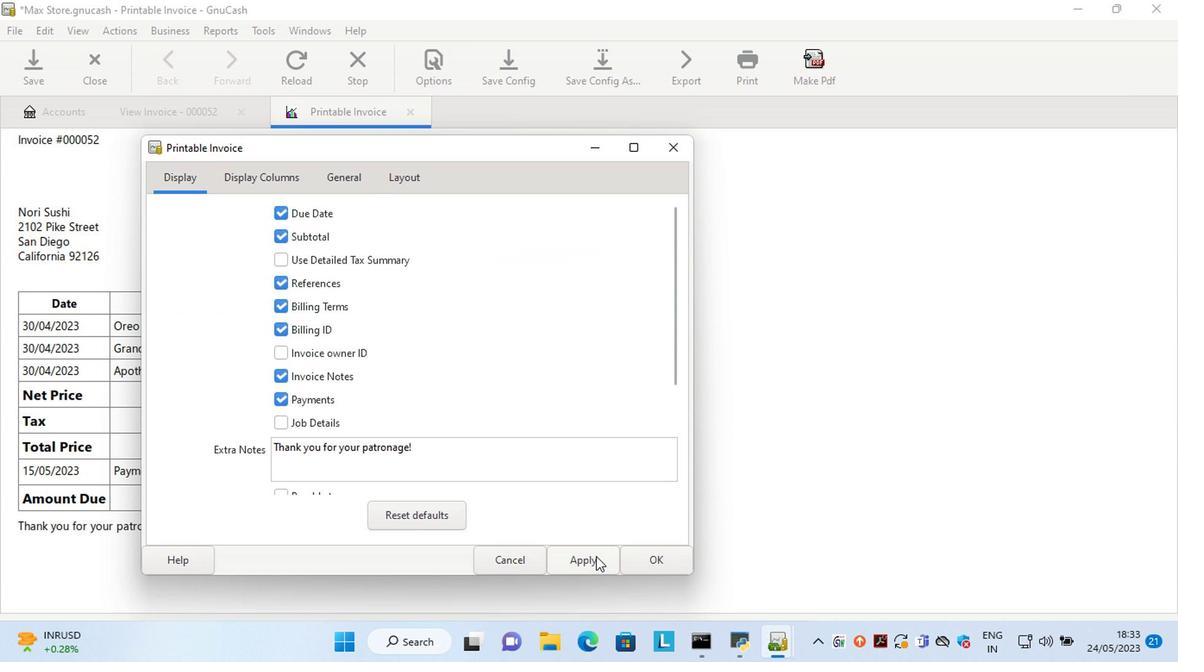 
Action: Mouse moved to (500, 565)
Screenshot: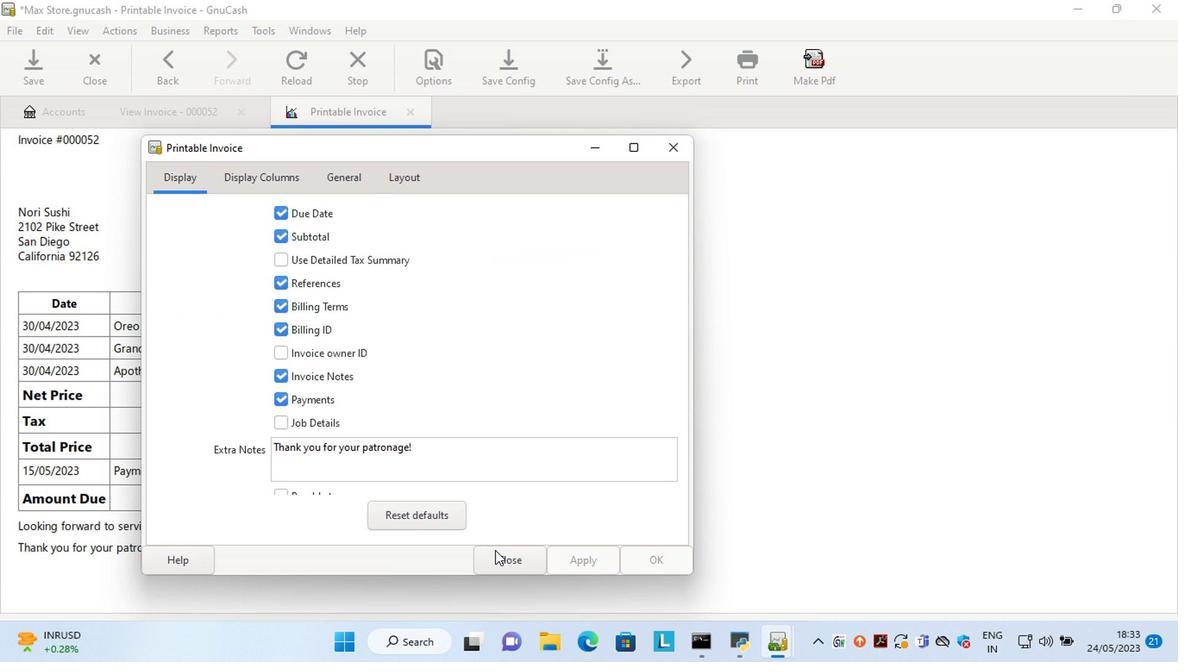 
Action: Mouse pressed left at (500, 565)
Screenshot: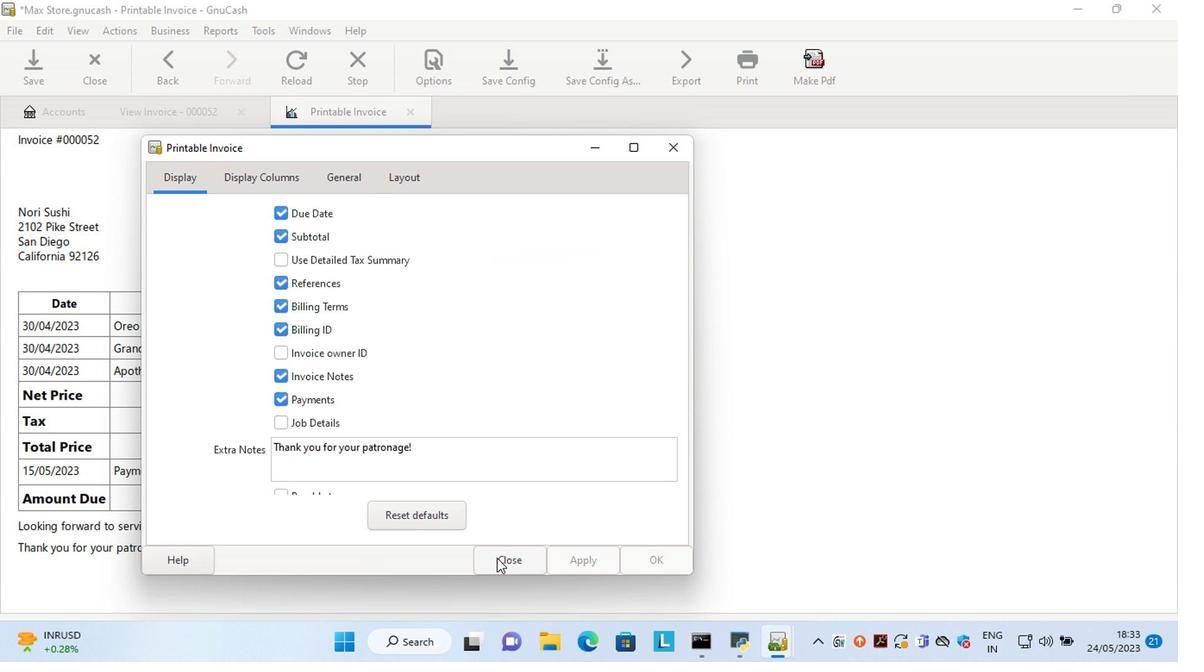 
Action: Mouse moved to (451, 441)
Screenshot: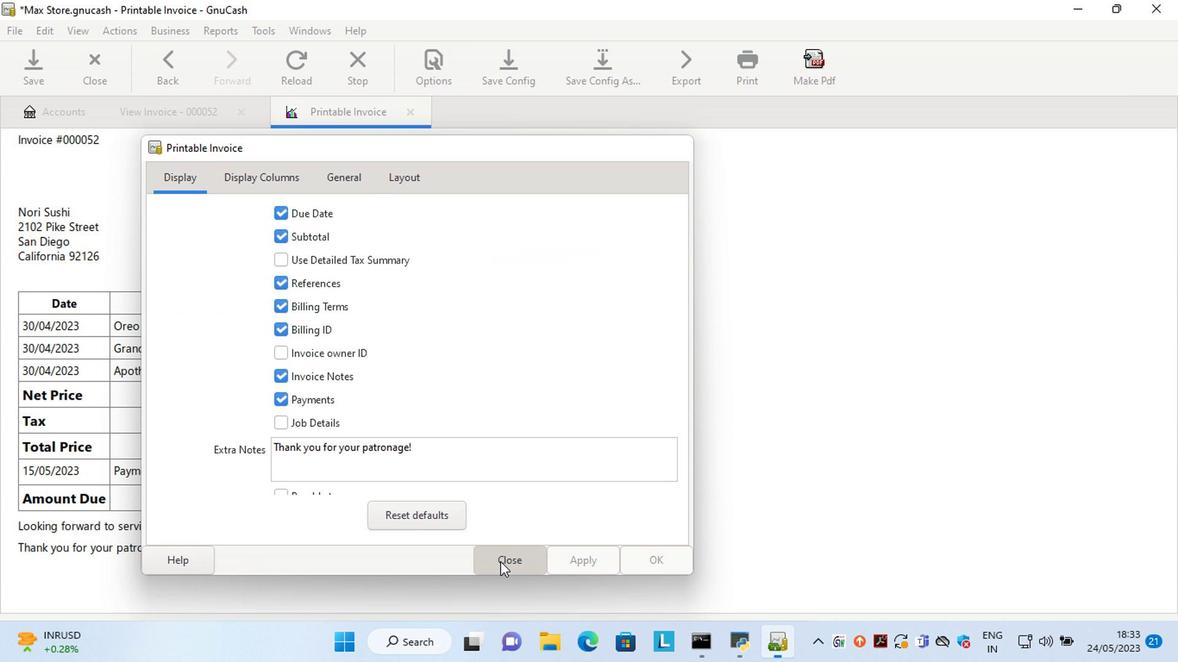 
